 Task: Open Card Card0000000030 in Board Board0000000008 in Workspace WS0000000003 in Trello. Add Member Nikrathi889@gmail.com to Card Card0000000030 in Board Board0000000008 in Workspace WS0000000003 in Trello. Add Blue Label titled Label0000000030 to Card Card0000000030 in Board Board0000000008 in Workspace WS0000000003 in Trello. Add Checklist CL0000000030 to Card Card0000000030 in Board Board0000000008 in Workspace WS0000000003 in Trello. Add Dates with Start Date as Sep 01 2023 and Due Date as Sep 30 2023 to Card Card0000000030 in Board Board0000000008 in Workspace WS0000000003 in Trello
Action: Mouse moved to (611, 91)
Screenshot: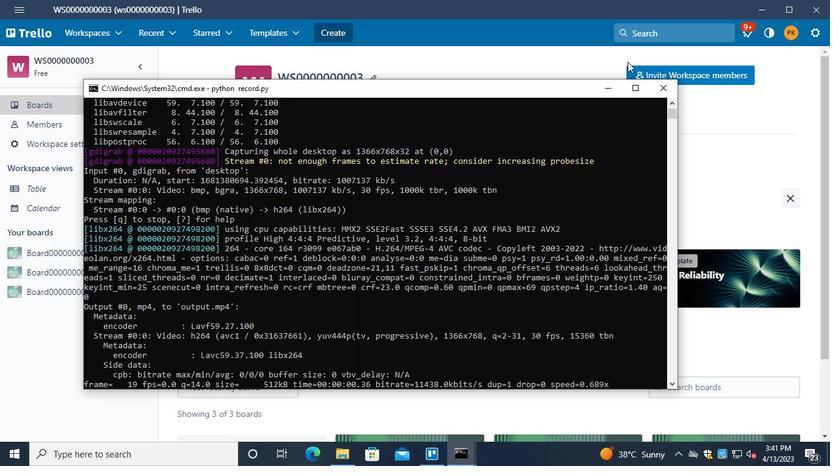 
Action: Mouse pressed left at (611, 91)
Screenshot: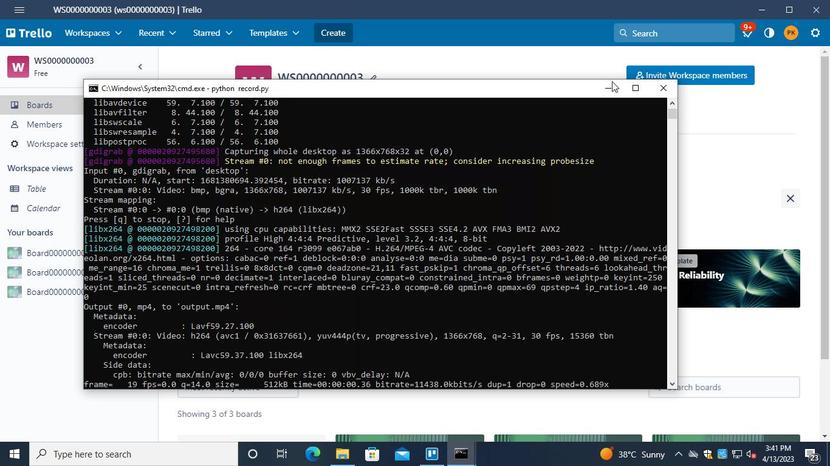
Action: Mouse moved to (96, 278)
Screenshot: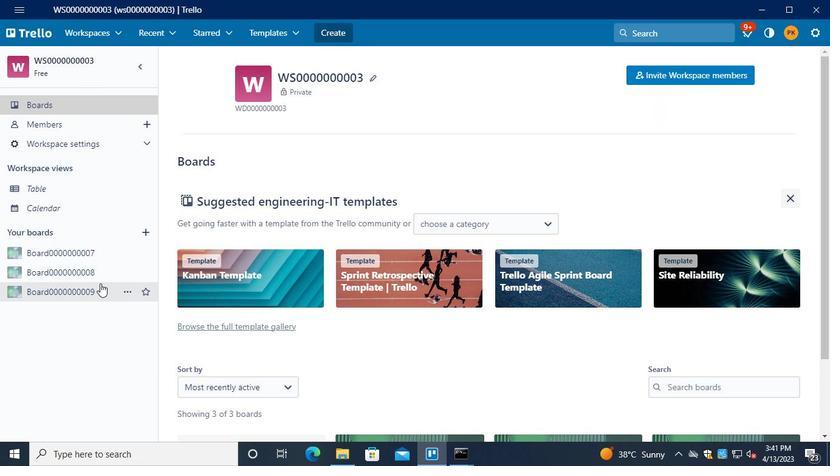 
Action: Mouse pressed left at (96, 278)
Screenshot: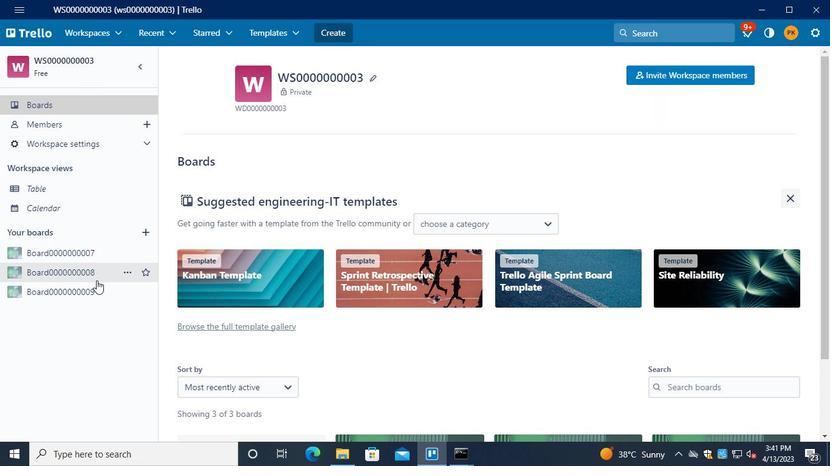 
Action: Mouse moved to (225, 222)
Screenshot: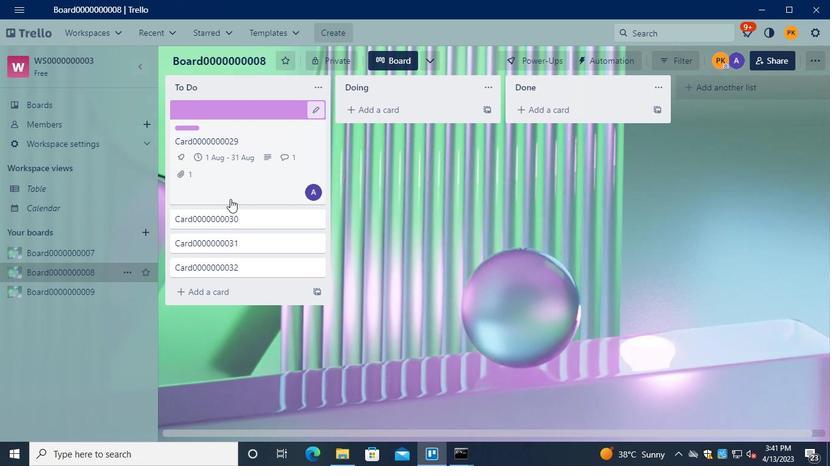 
Action: Mouse pressed left at (225, 222)
Screenshot: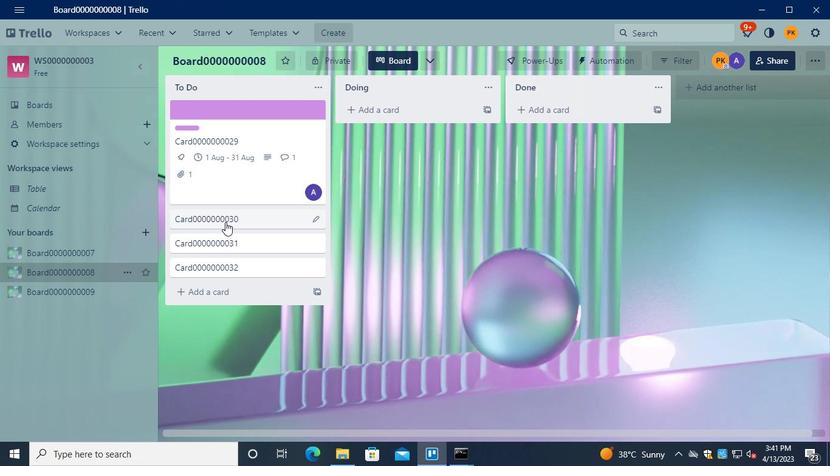 
Action: Mouse moved to (562, 159)
Screenshot: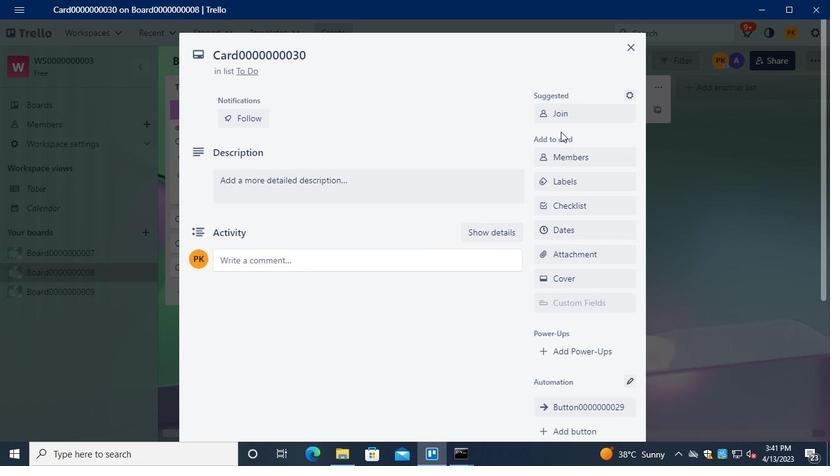 
Action: Mouse pressed left at (562, 159)
Screenshot: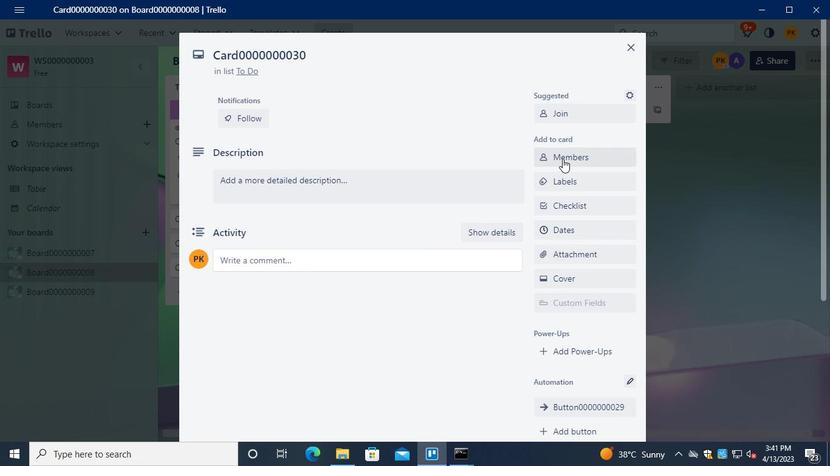 
Action: Mouse moved to (564, 171)
Screenshot: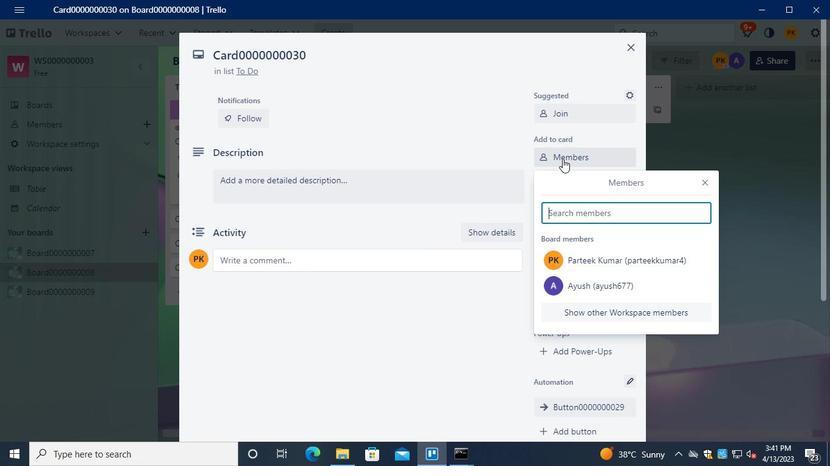 
Action: Keyboard Key.shift
Screenshot: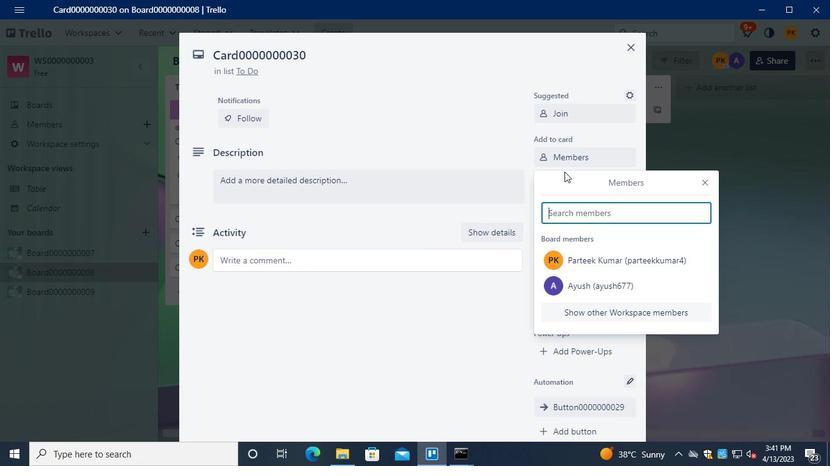 
Action: Keyboard N
Screenshot: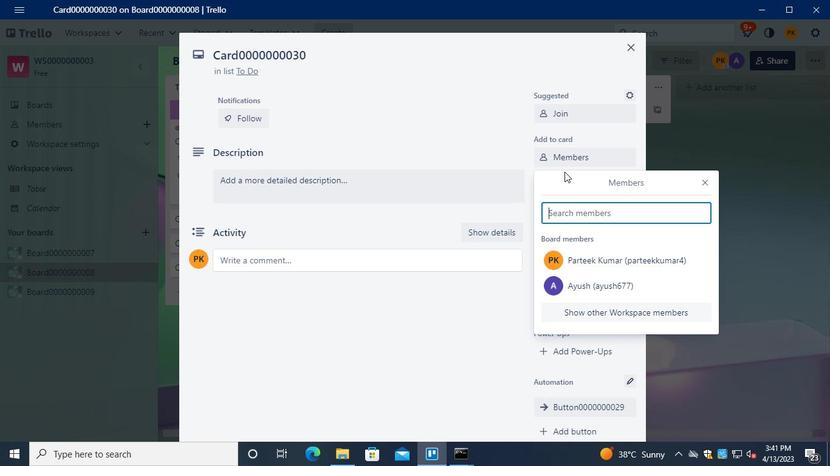 
Action: Keyboard i
Screenshot: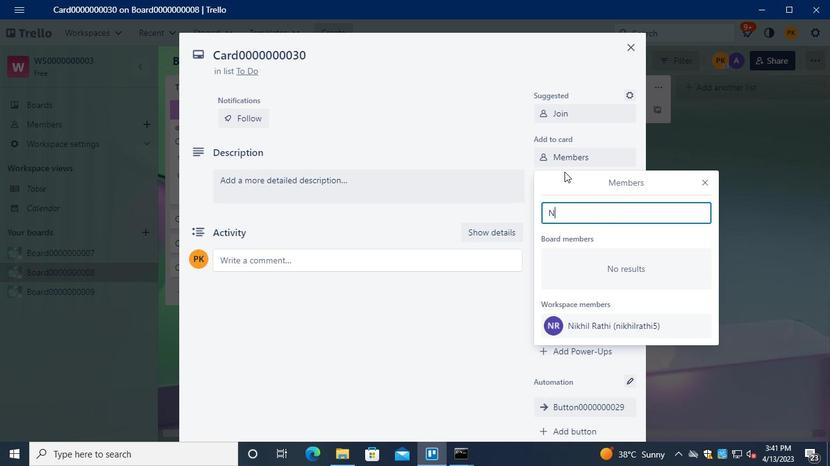 
Action: Mouse moved to (602, 325)
Screenshot: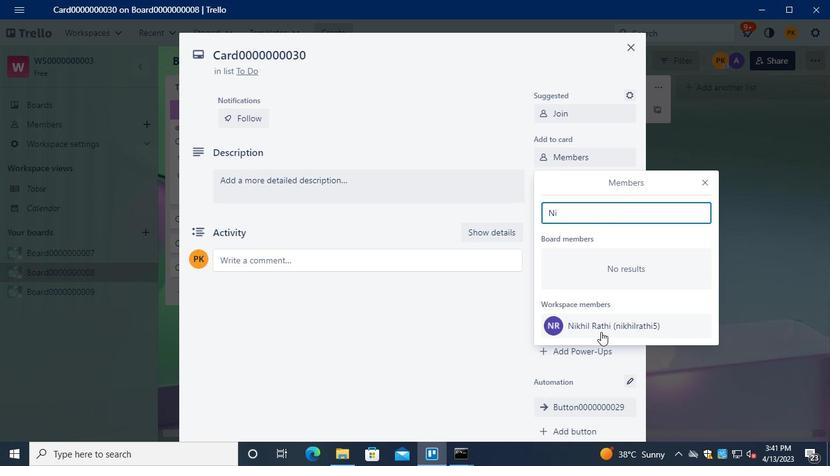 
Action: Mouse pressed left at (602, 325)
Screenshot: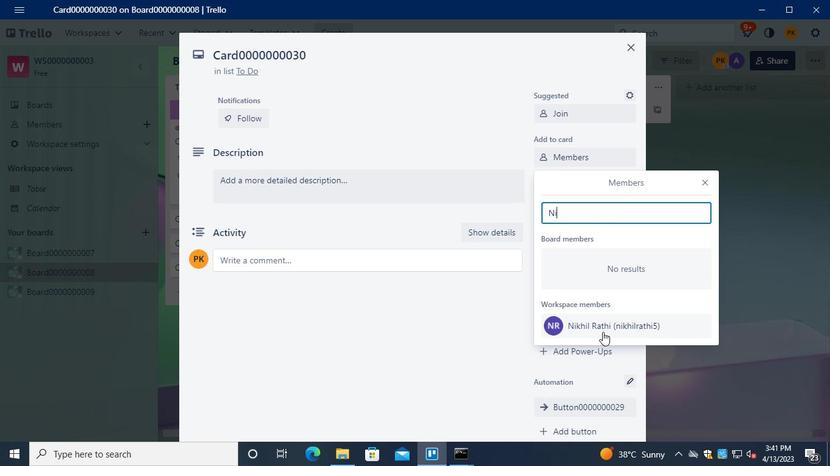 
Action: Mouse moved to (706, 186)
Screenshot: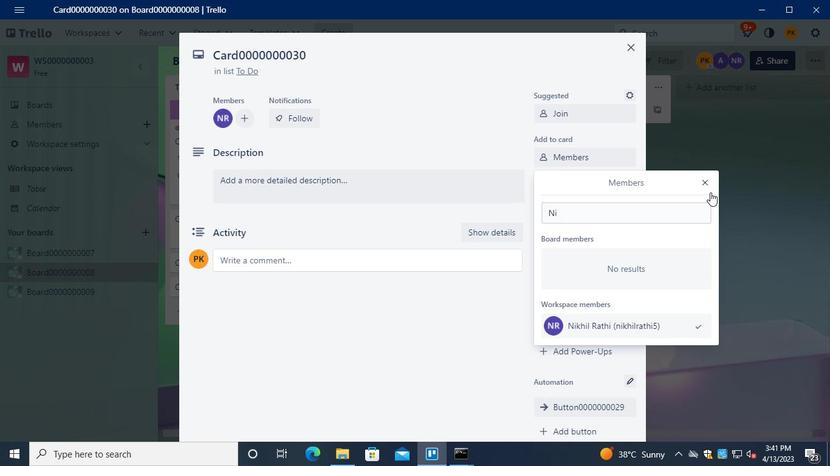 
Action: Mouse pressed left at (706, 186)
Screenshot: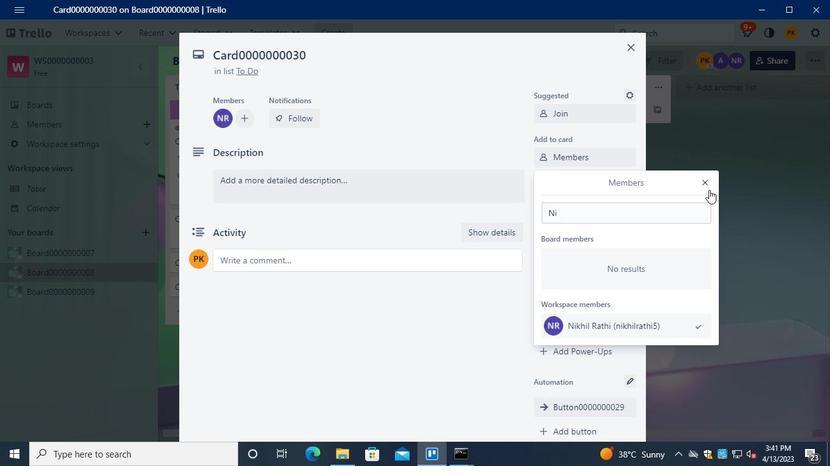 
Action: Mouse moved to (577, 184)
Screenshot: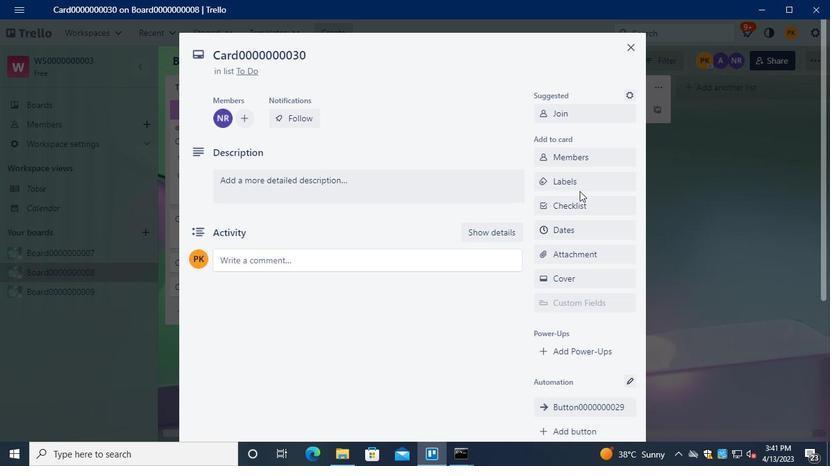 
Action: Mouse pressed left at (577, 184)
Screenshot: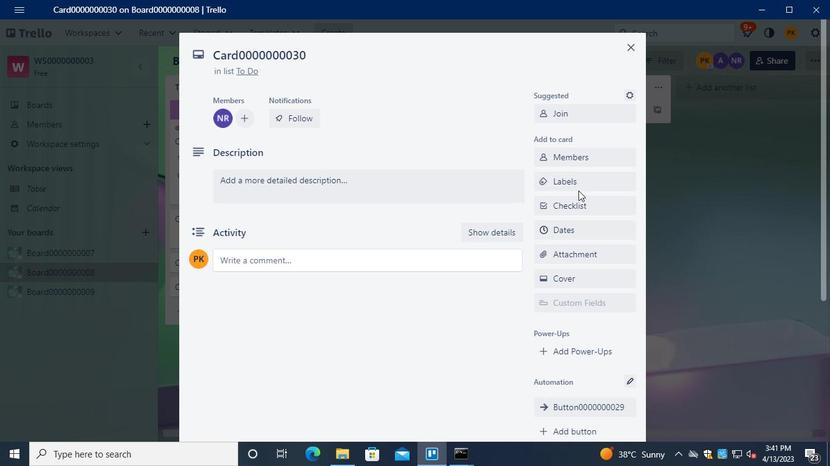 
Action: Mouse moved to (613, 294)
Screenshot: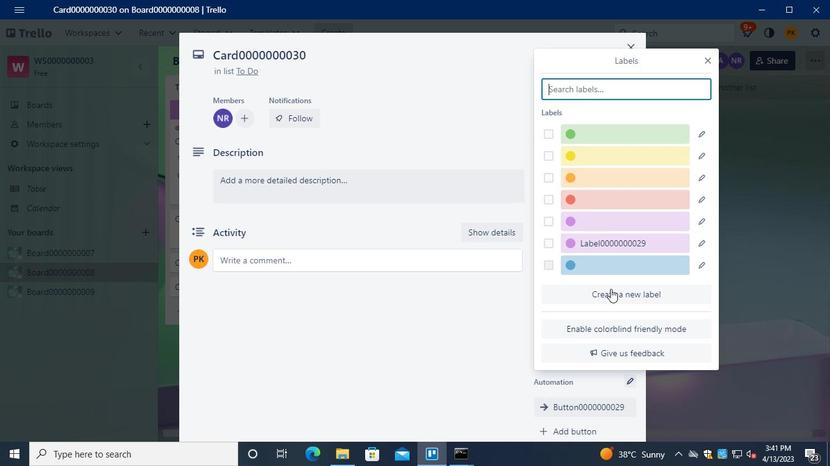 
Action: Mouse pressed left at (613, 294)
Screenshot: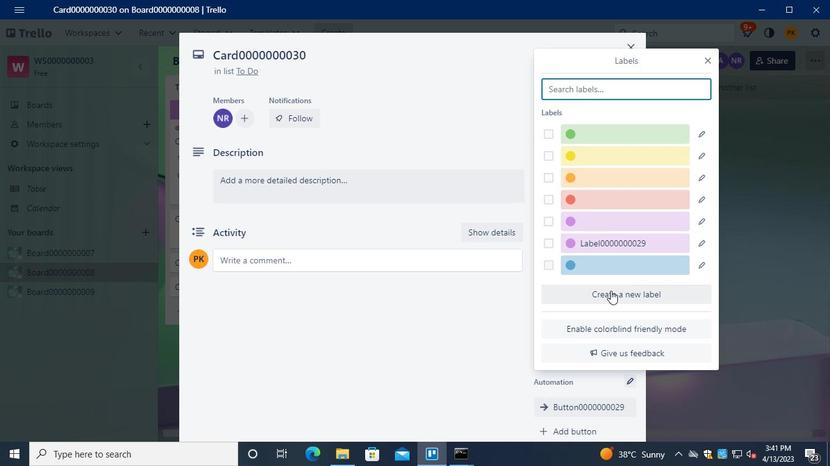 
Action: Mouse moved to (574, 178)
Screenshot: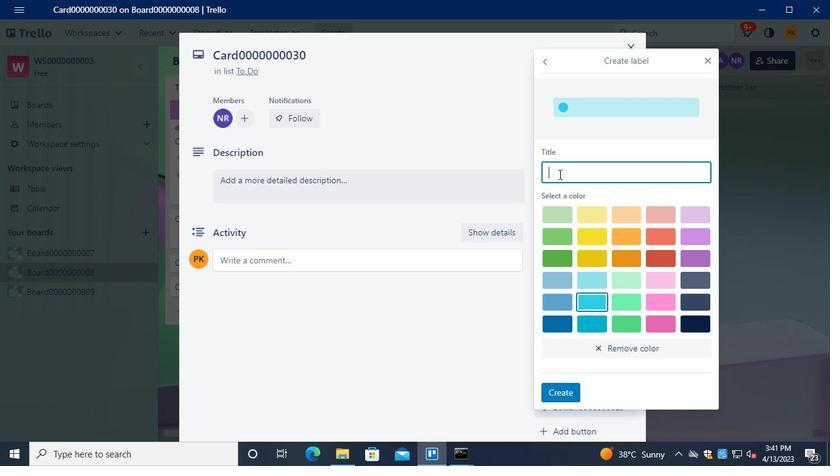 
Action: Keyboard Key.shift
Screenshot: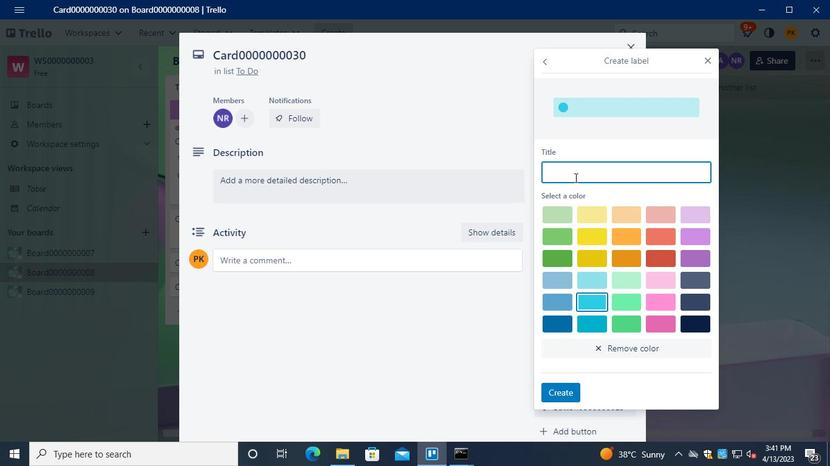 
Action: Keyboard Key.shift
Screenshot: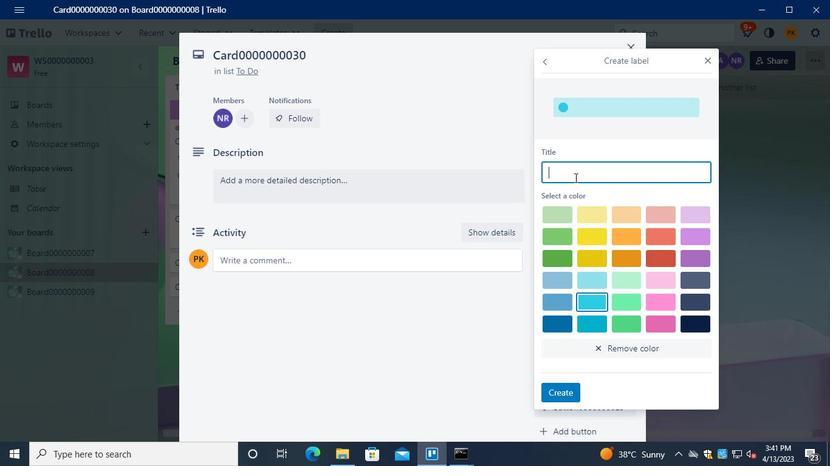 
Action: Keyboard Key.shift
Screenshot: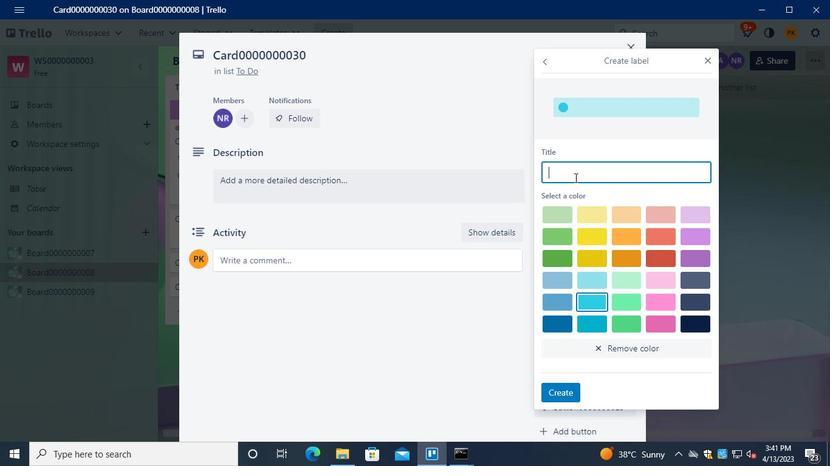 
Action: Keyboard Key.shift
Screenshot: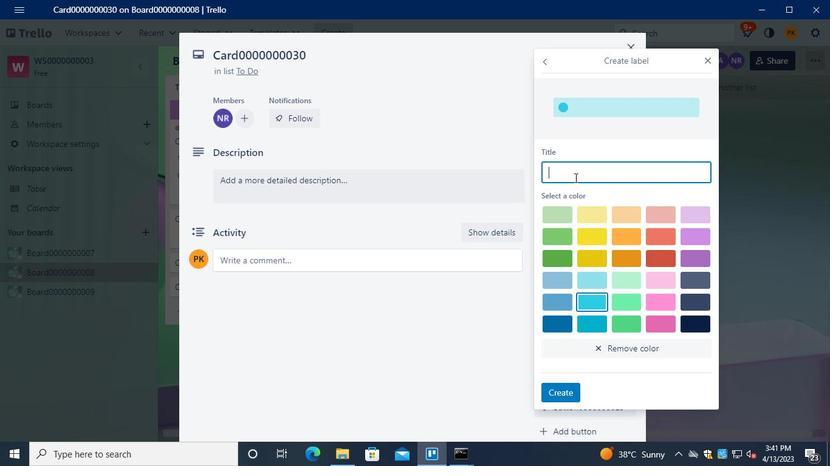 
Action: Keyboard Key.shift
Screenshot: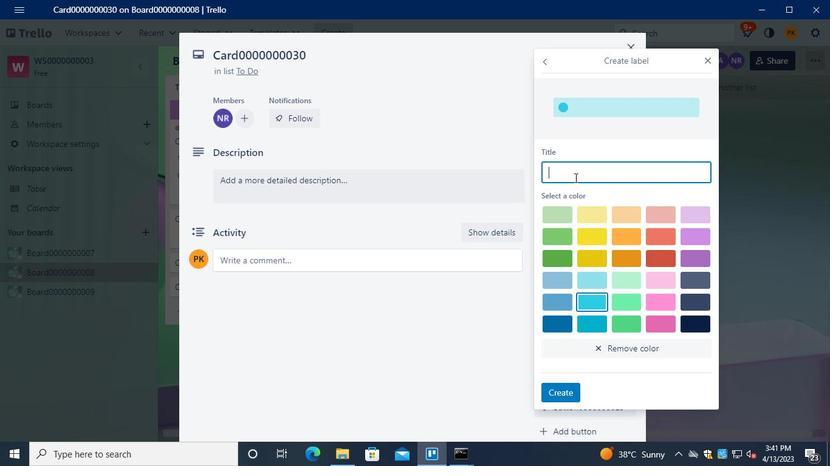 
Action: Keyboard Key.shift
Screenshot: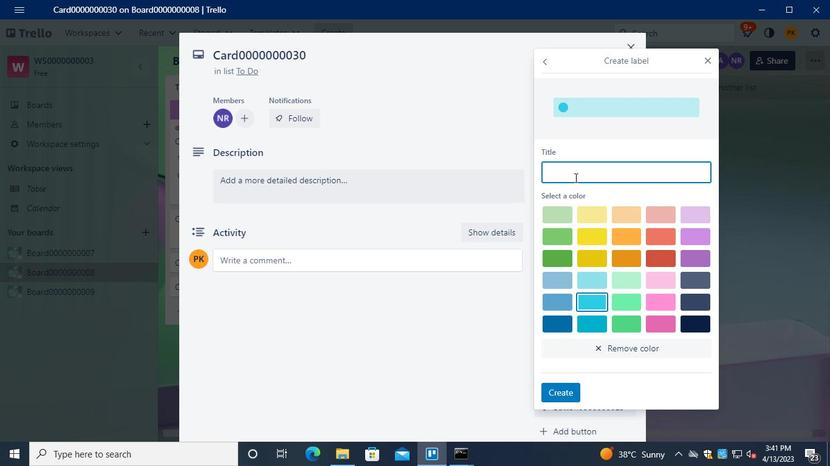 
Action: Keyboard Key.shift
Screenshot: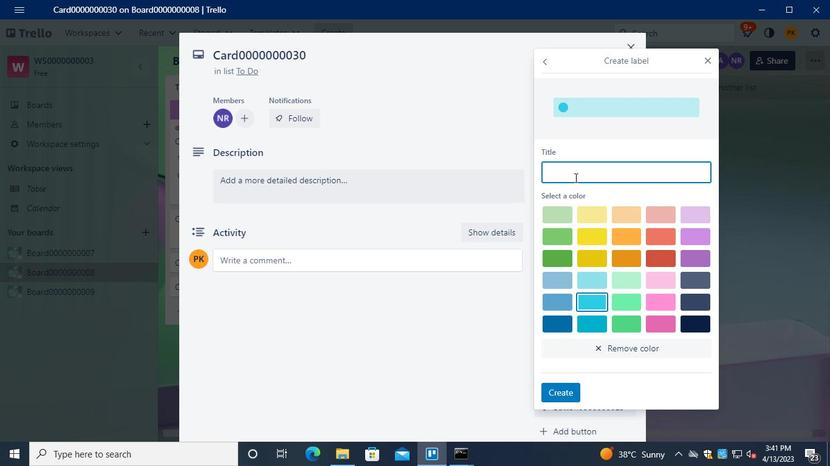 
Action: Keyboard Key.shift
Screenshot: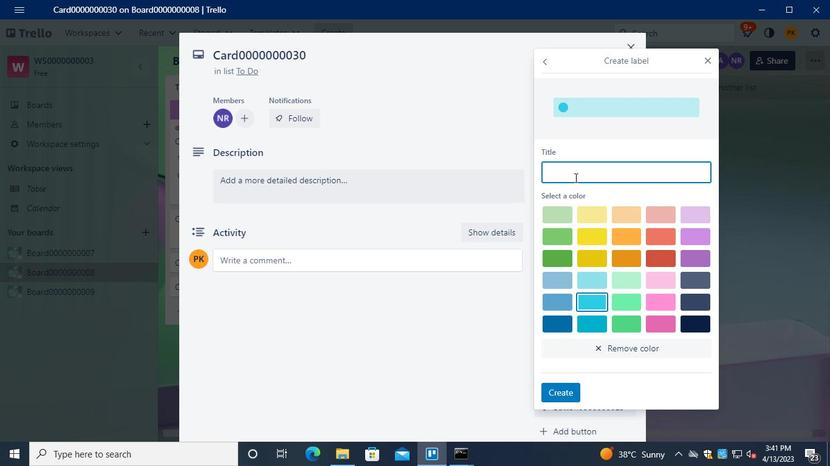 
Action: Keyboard Key.shift
Screenshot: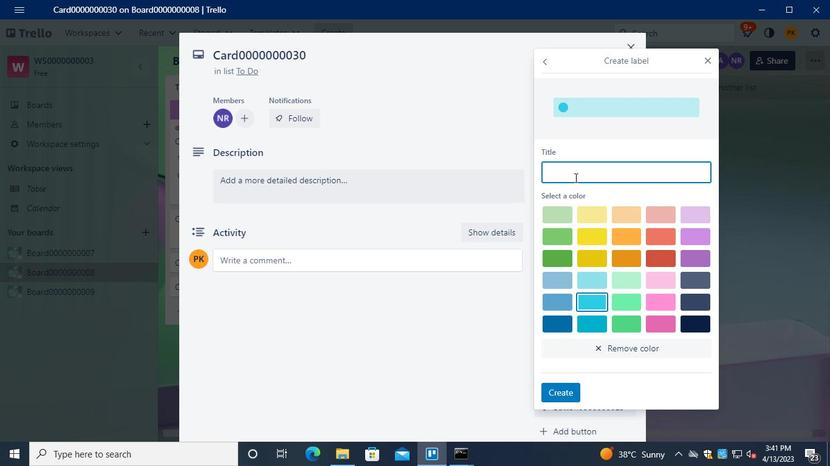 
Action: Keyboard Key.shift
Screenshot: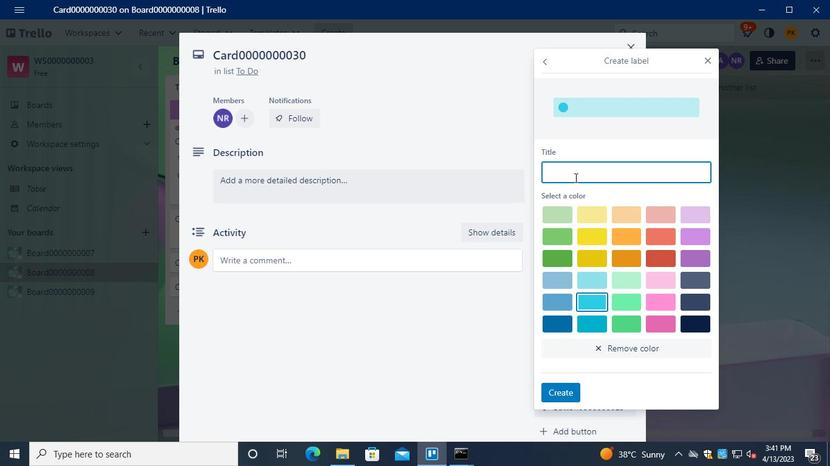 
Action: Keyboard Key.shift
Screenshot: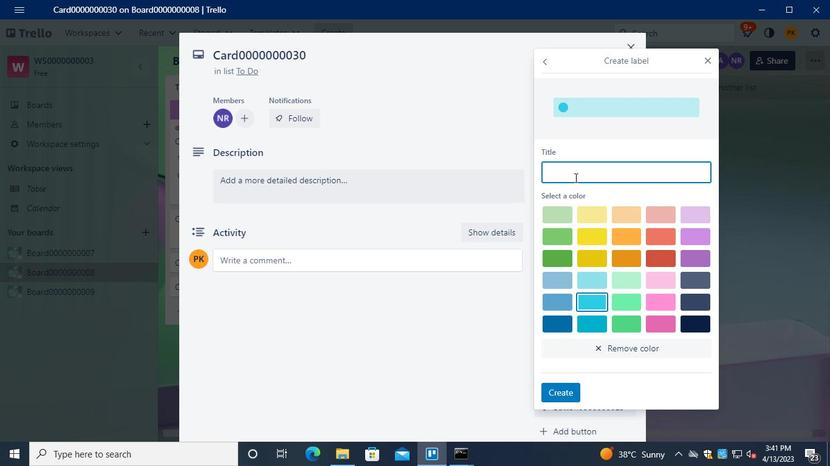 
Action: Keyboard Key.shift
Screenshot: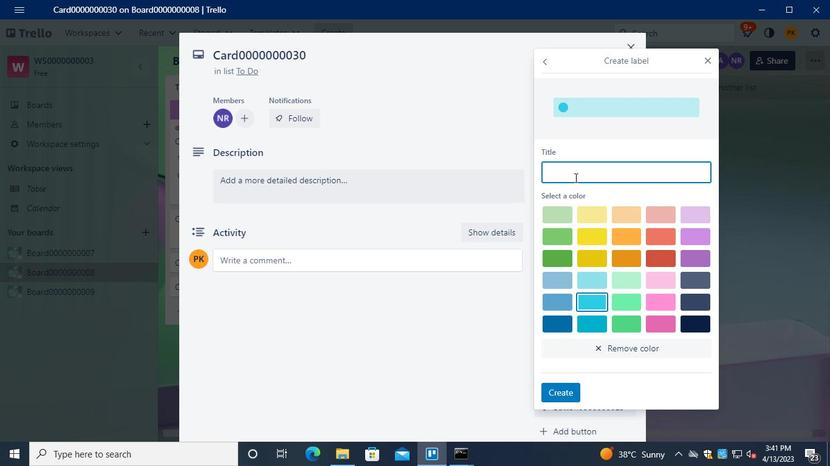 
Action: Keyboard Key.shift
Screenshot: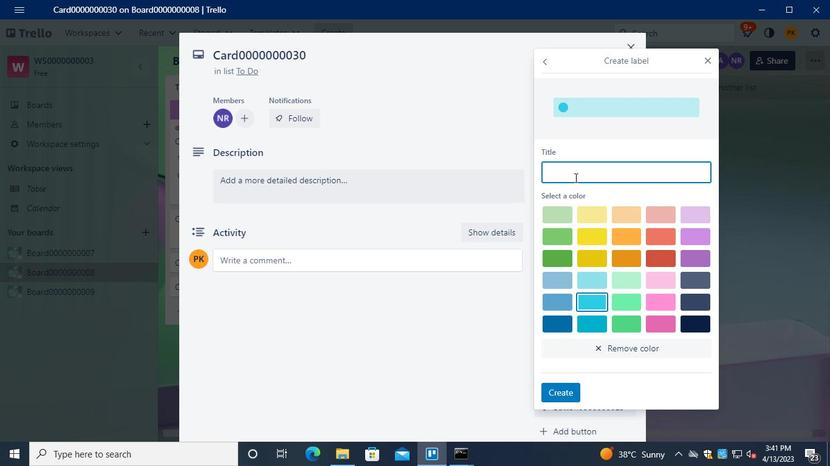 
Action: Keyboard Key.shift
Screenshot: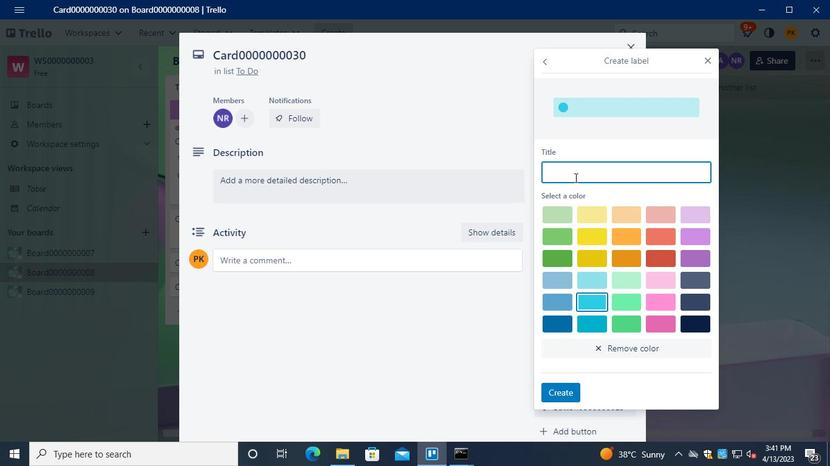 
Action: Keyboard Key.shift
Screenshot: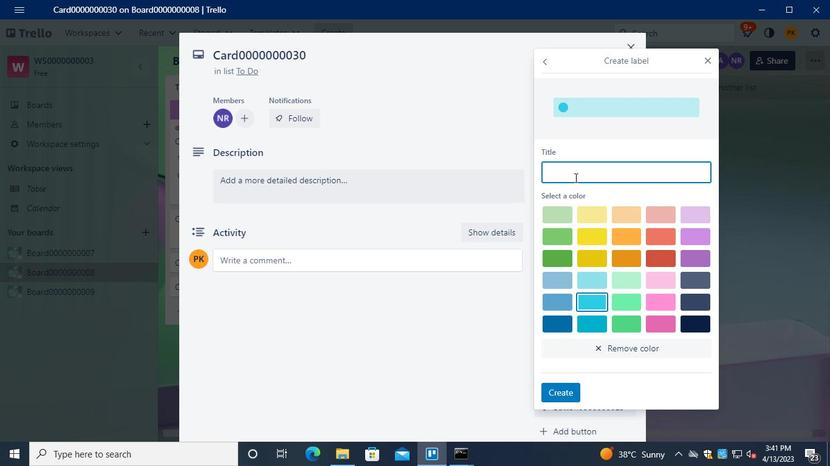 
Action: Keyboard Key.shift
Screenshot: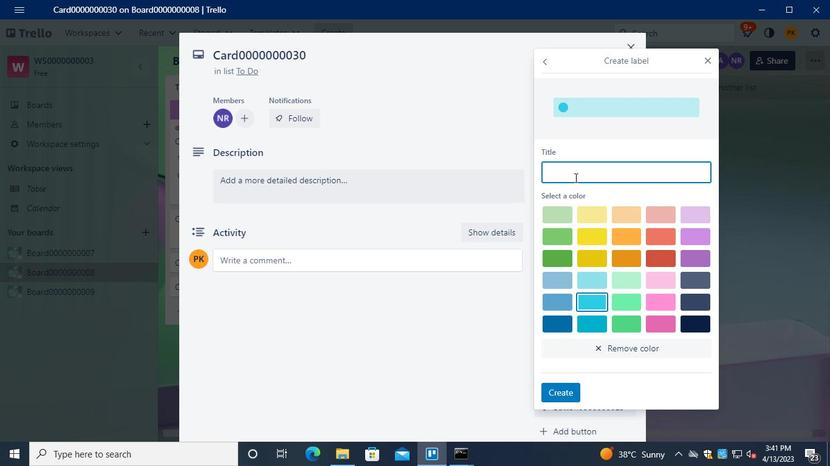 
Action: Keyboard Key.shift
Screenshot: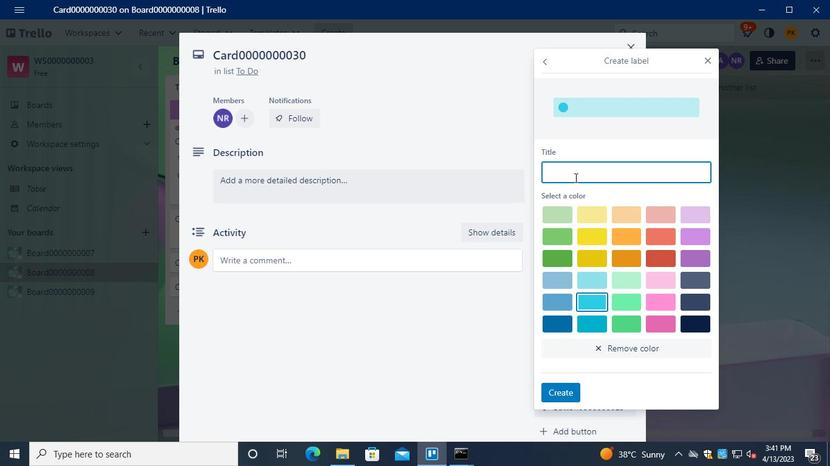 
Action: Keyboard Key.shift
Screenshot: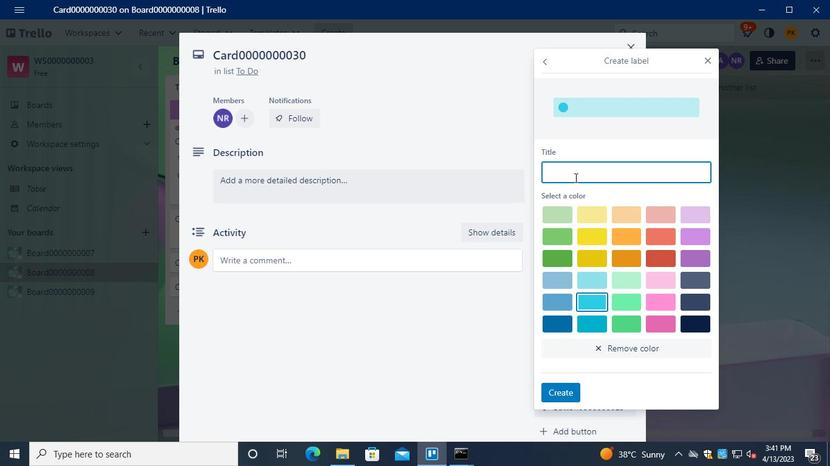 
Action: Keyboard L
Screenshot: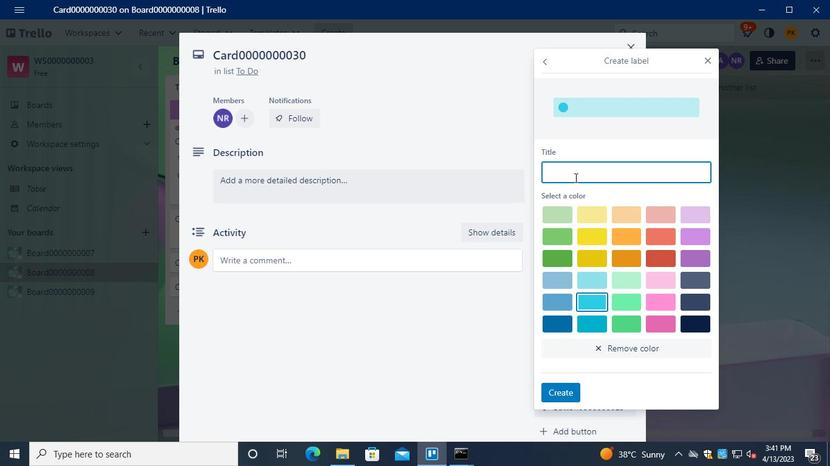 
Action: Keyboard a
Screenshot: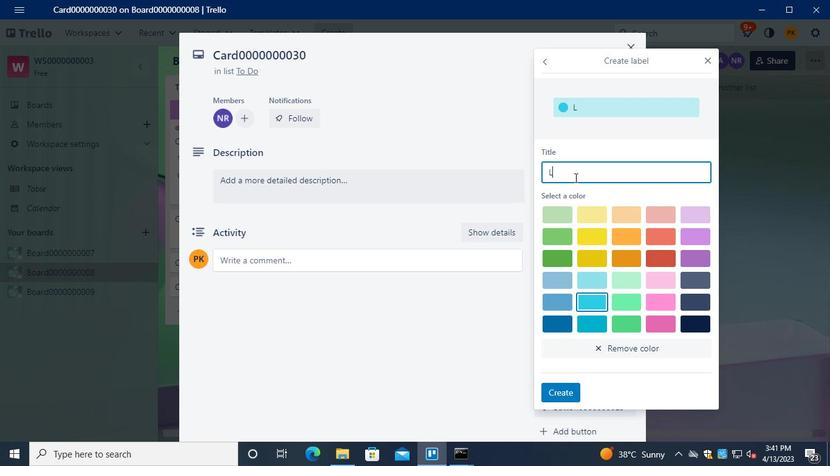 
Action: Keyboard b
Screenshot: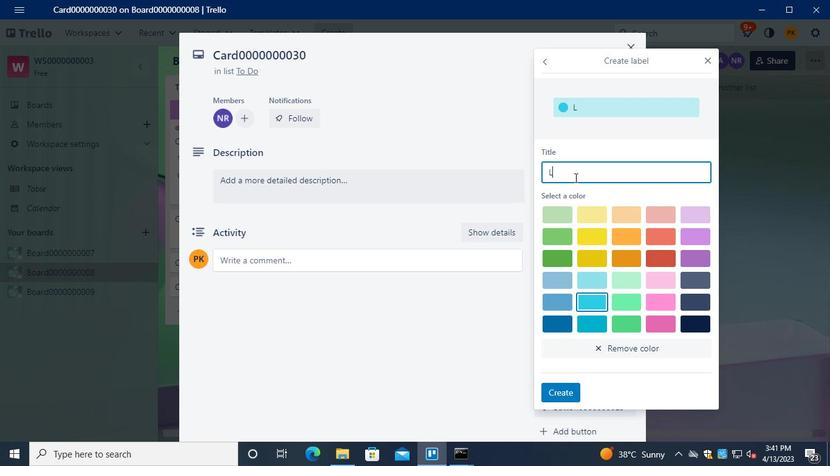 
Action: Keyboard e
Screenshot: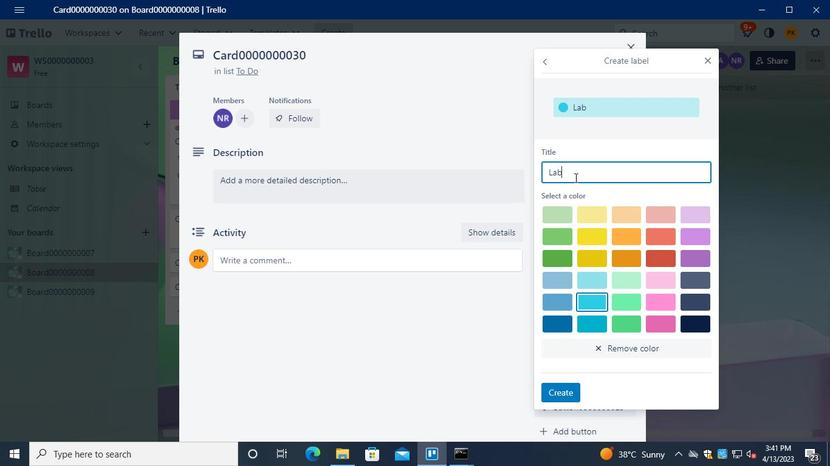 
Action: Keyboard l
Screenshot: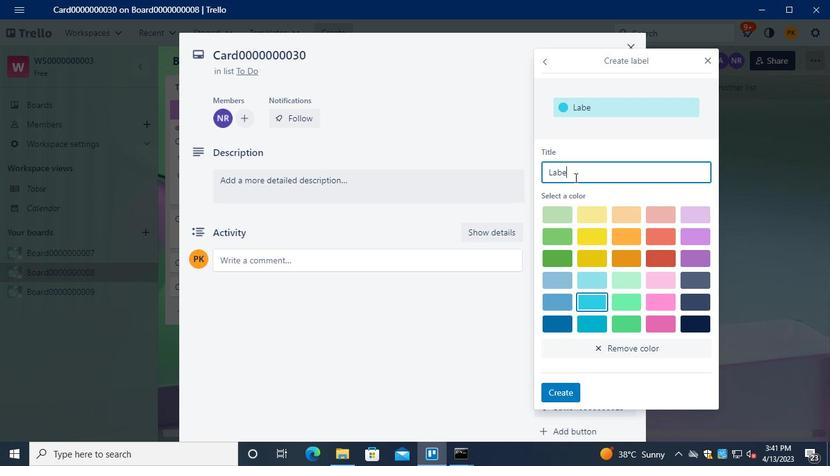 
Action: Keyboard <96>
Screenshot: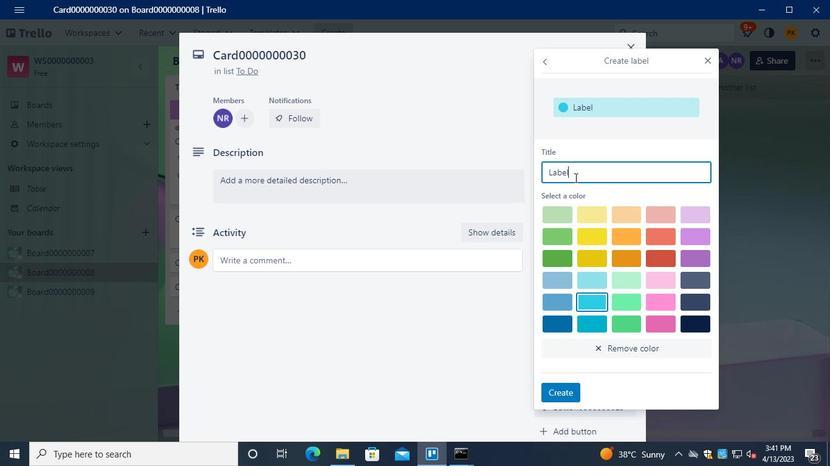 
Action: Keyboard <96>
Screenshot: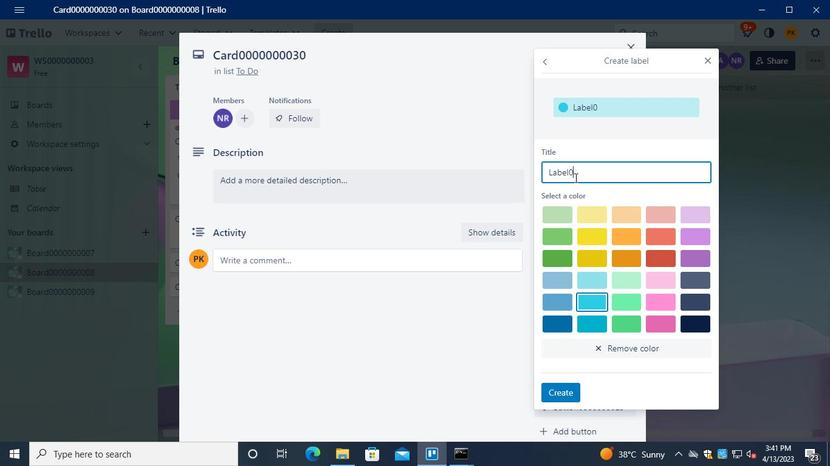 
Action: Keyboard <96>
Screenshot: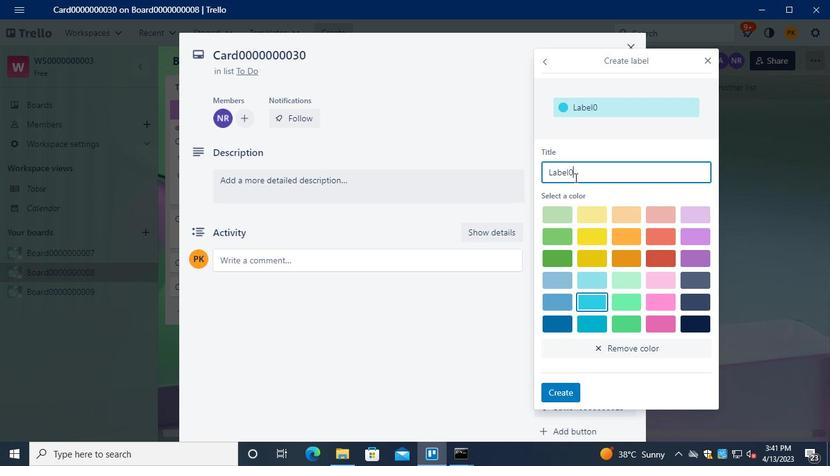 
Action: Keyboard <96>
Screenshot: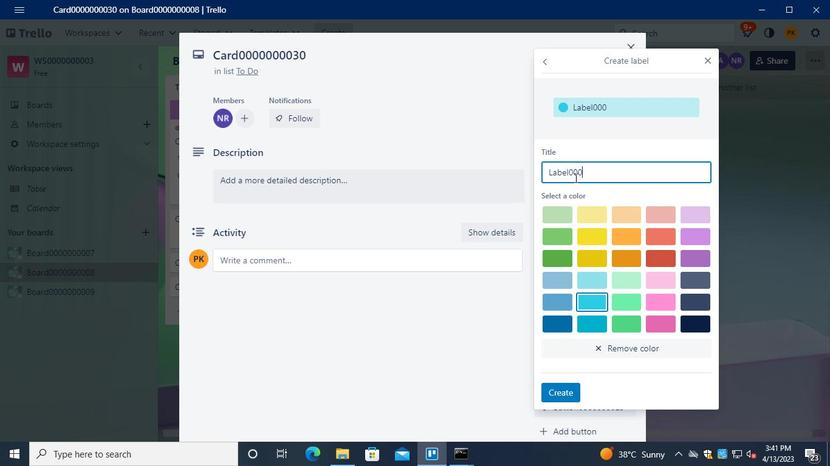 
Action: Keyboard <96>
Screenshot: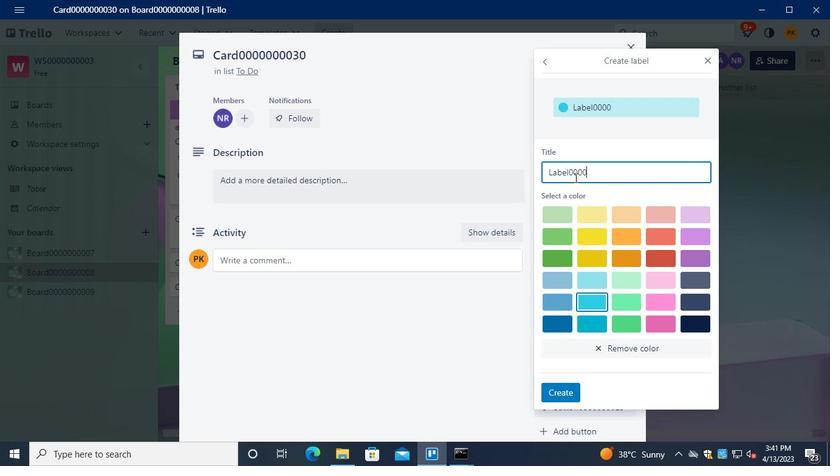 
Action: Keyboard <96>
Screenshot: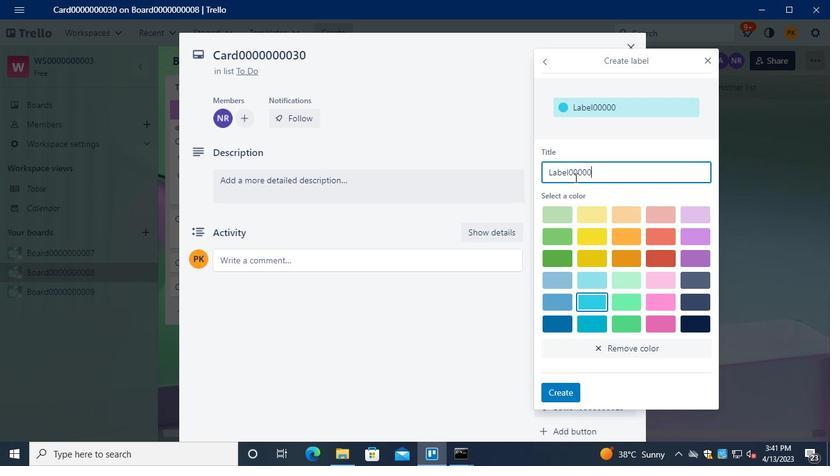 
Action: Keyboard <96>
Screenshot: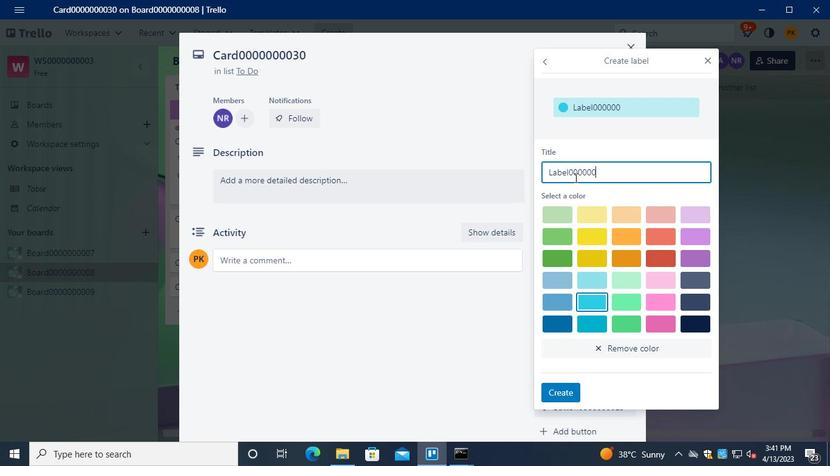 
Action: Keyboard <96>
Screenshot: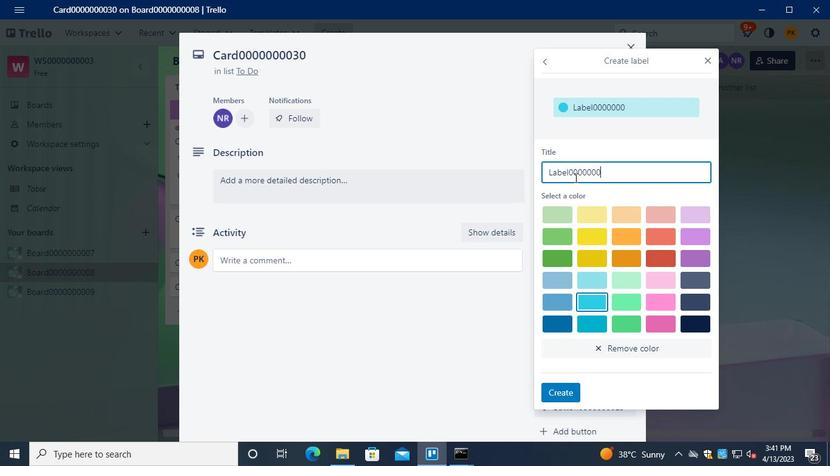 
Action: Keyboard <99>
Screenshot: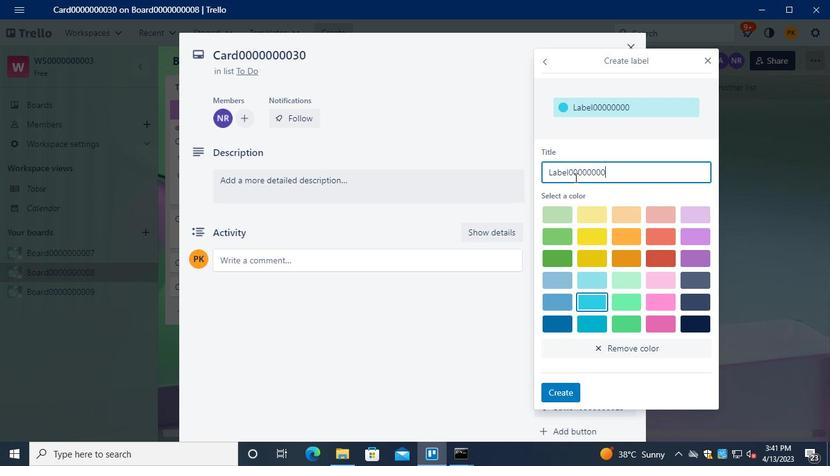 
Action: Keyboard <96>
Screenshot: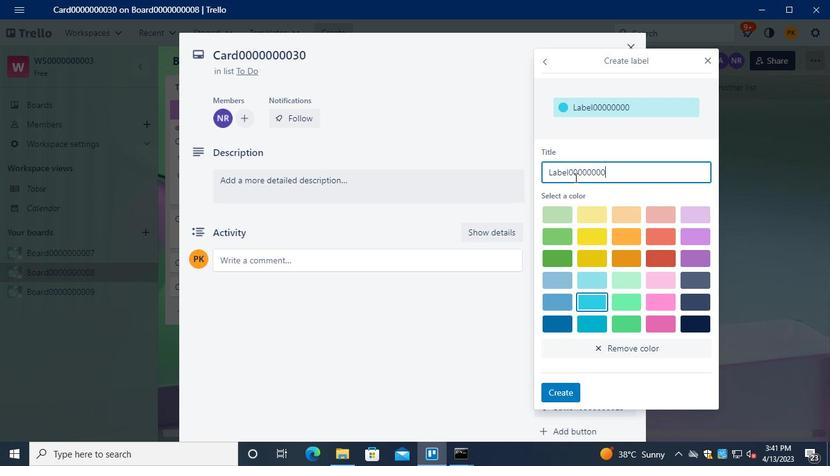 
Action: Mouse moved to (590, 303)
Screenshot: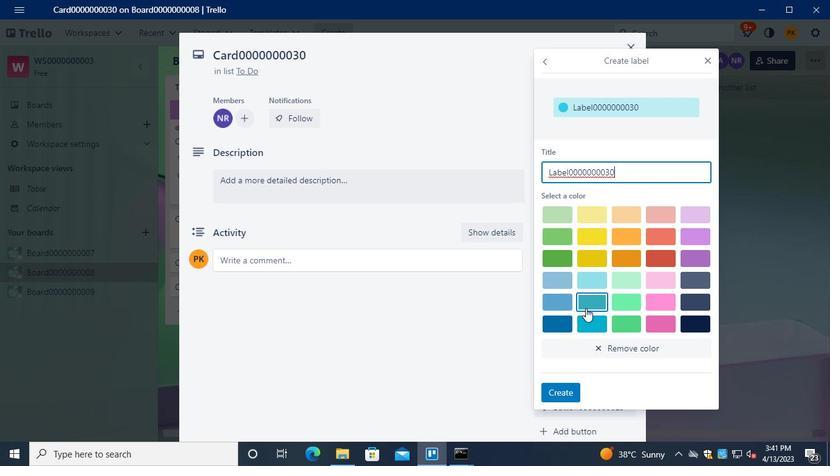 
Action: Mouse pressed left at (590, 303)
Screenshot: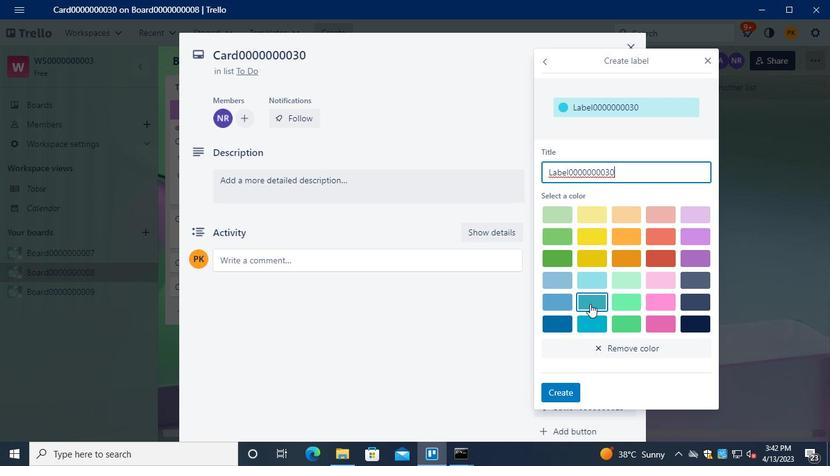 
Action: Mouse moved to (562, 392)
Screenshot: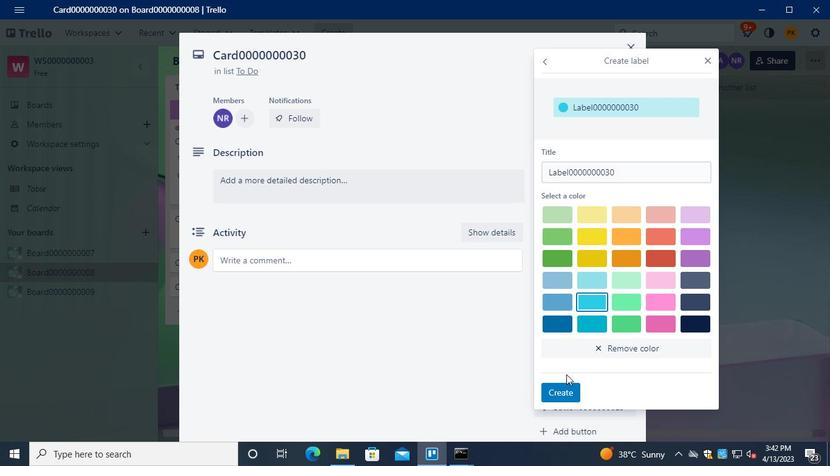 
Action: Mouse pressed left at (562, 392)
Screenshot: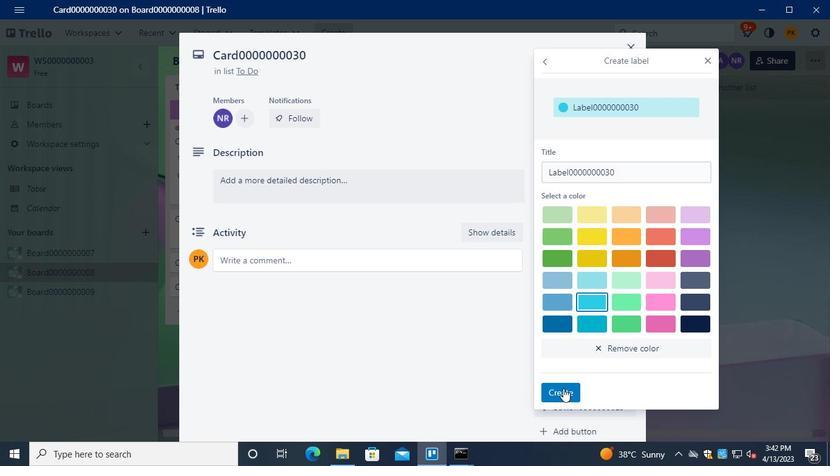 
Action: Mouse moved to (712, 62)
Screenshot: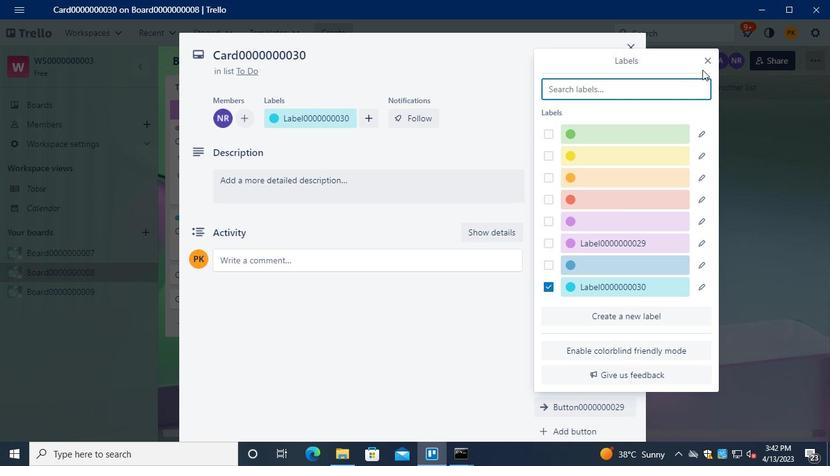 
Action: Mouse pressed left at (712, 62)
Screenshot: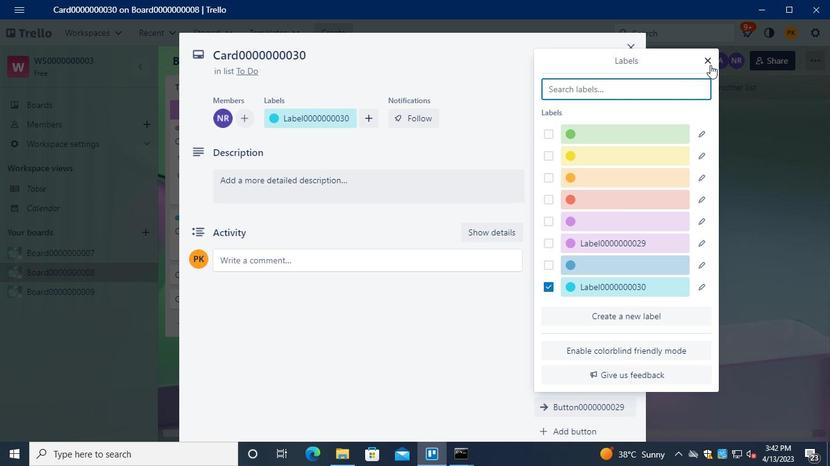 
Action: Mouse moved to (705, 61)
Screenshot: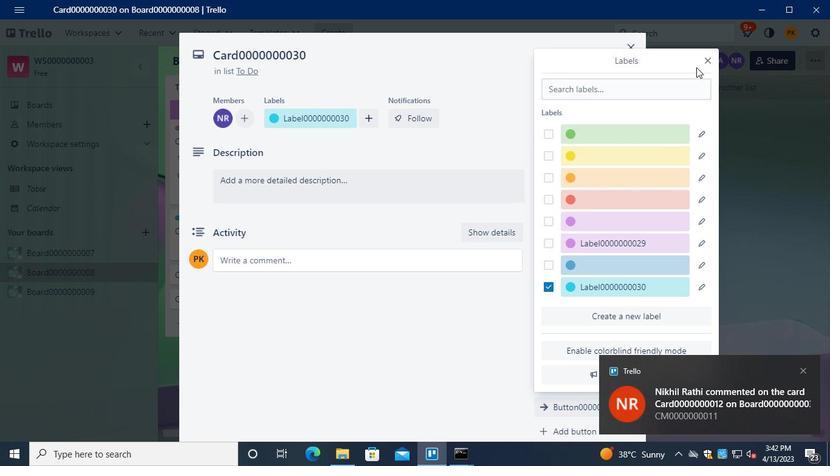 
Action: Mouse pressed left at (705, 61)
Screenshot: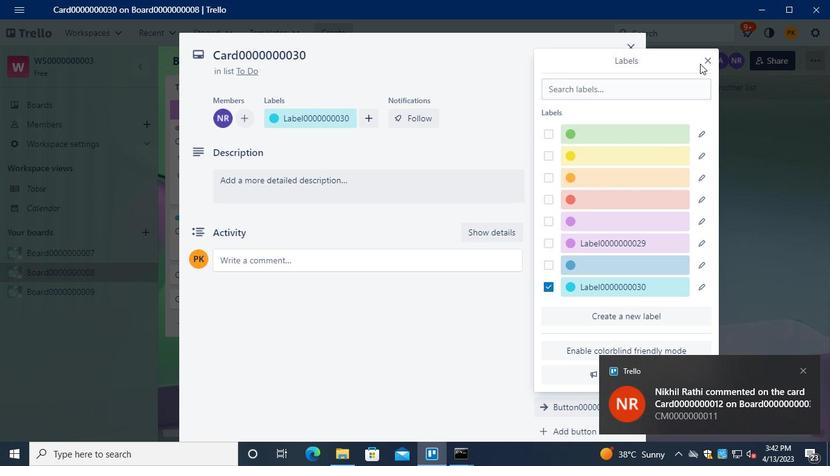 
Action: Mouse moved to (573, 210)
Screenshot: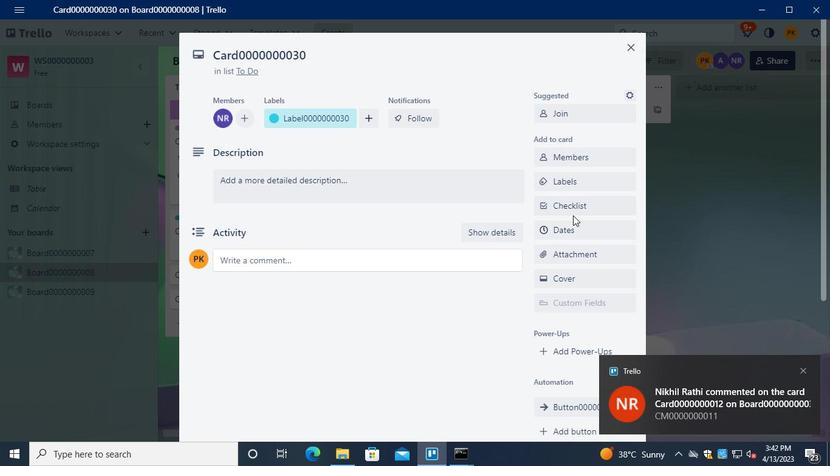 
Action: Mouse pressed left at (573, 210)
Screenshot: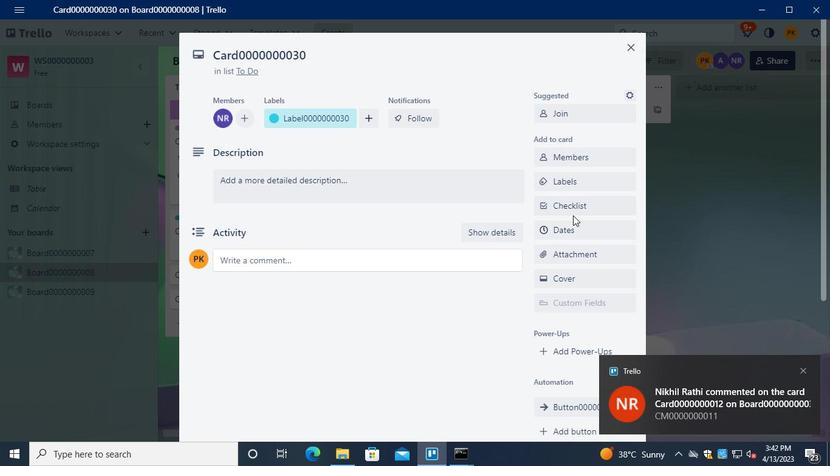 
Action: Mouse moved to (596, 274)
Screenshot: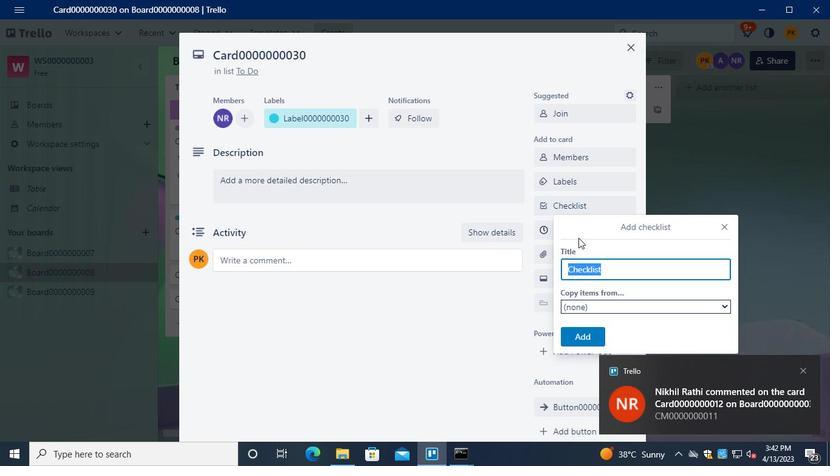 
Action: Keyboard Key.shift
Screenshot: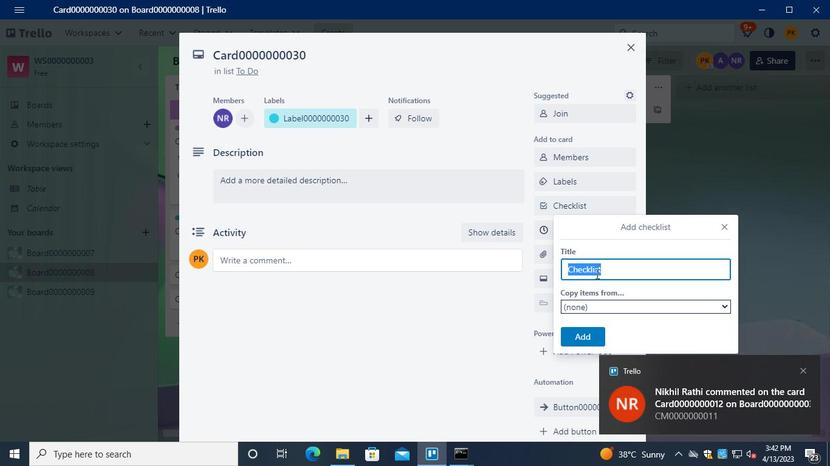 
Action: Keyboard C
Screenshot: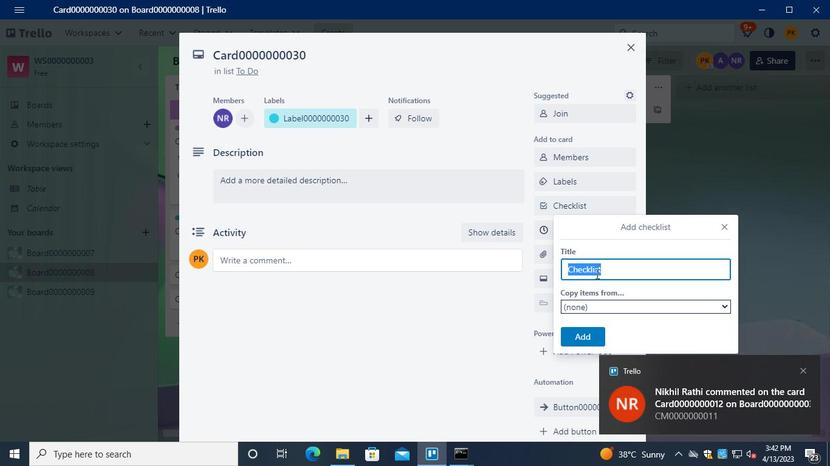 
Action: Mouse moved to (597, 274)
Screenshot: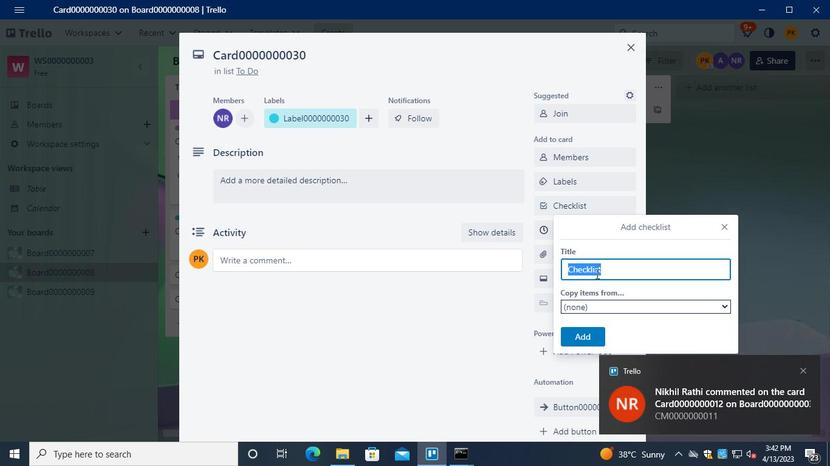
Action: Keyboard L
Screenshot: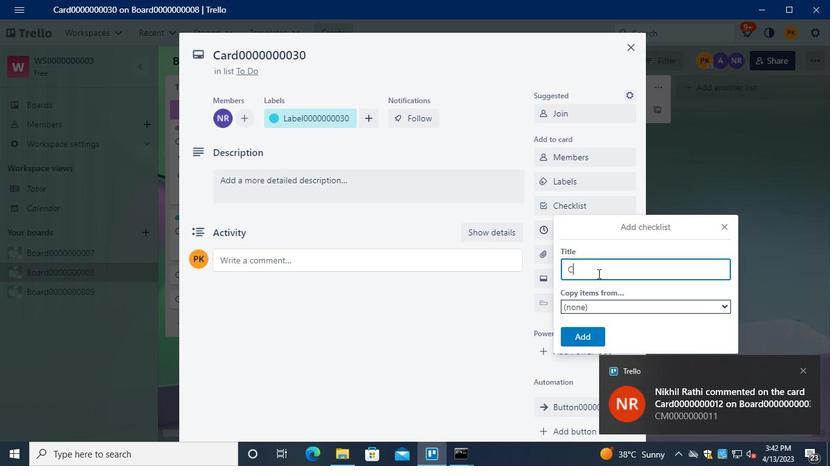 
Action: Keyboard <96>
Screenshot: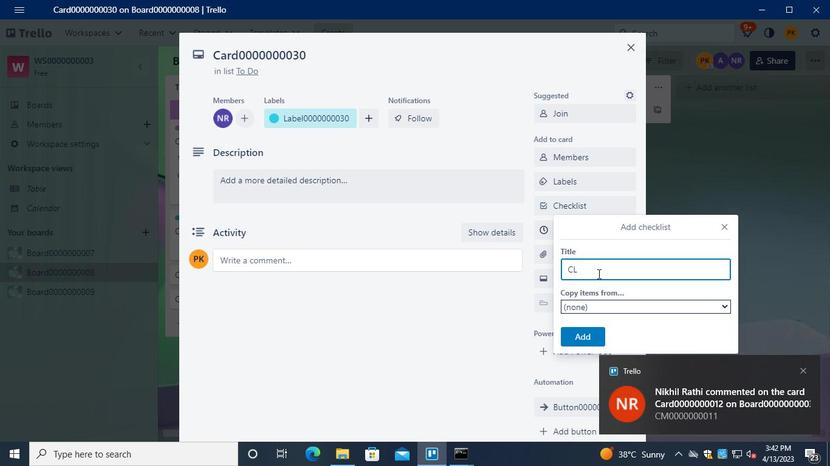 
Action: Keyboard <96>
Screenshot: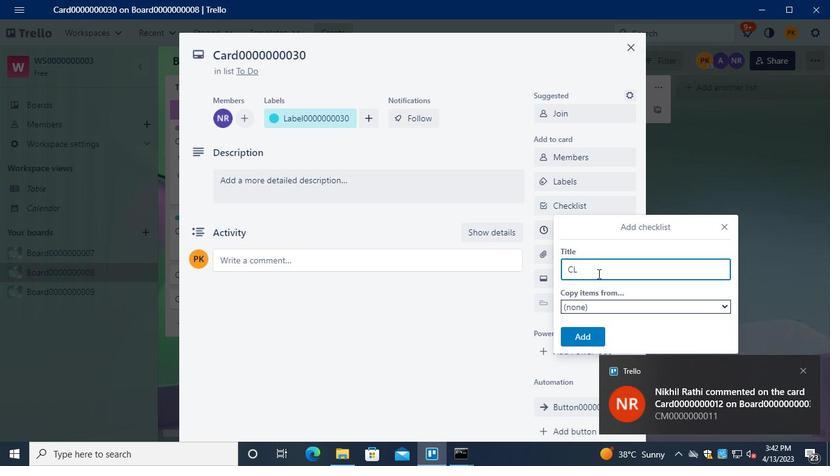 
Action: Keyboard <96>
Screenshot: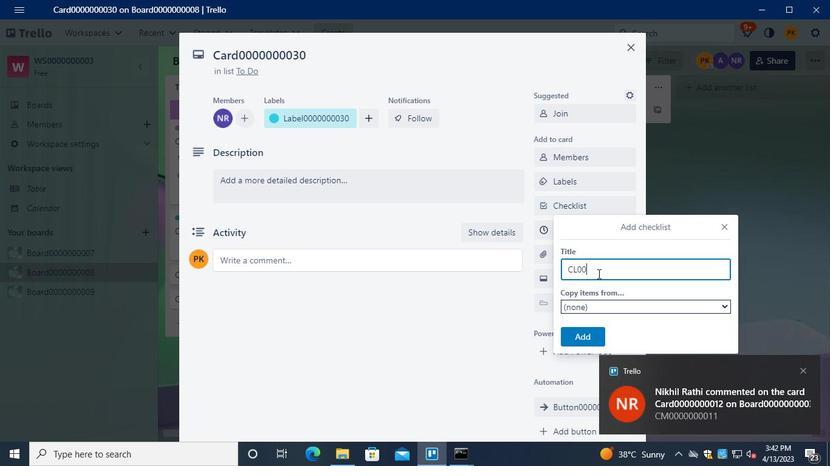 
Action: Keyboard <96>
Screenshot: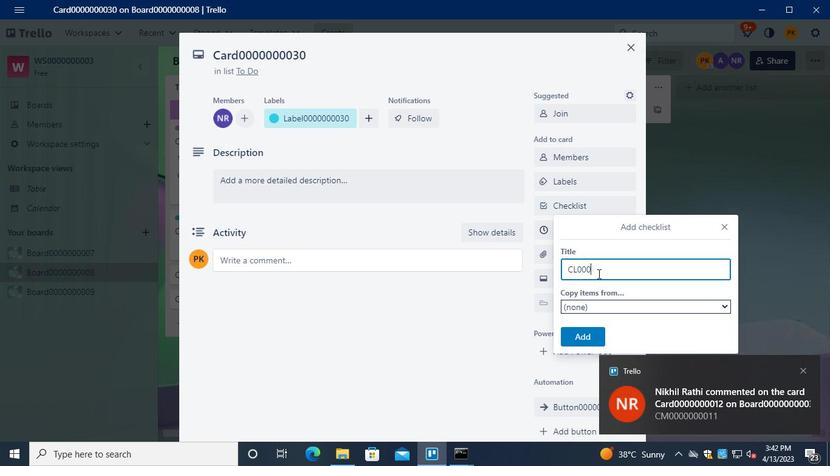 
Action: Keyboard <96>
Screenshot: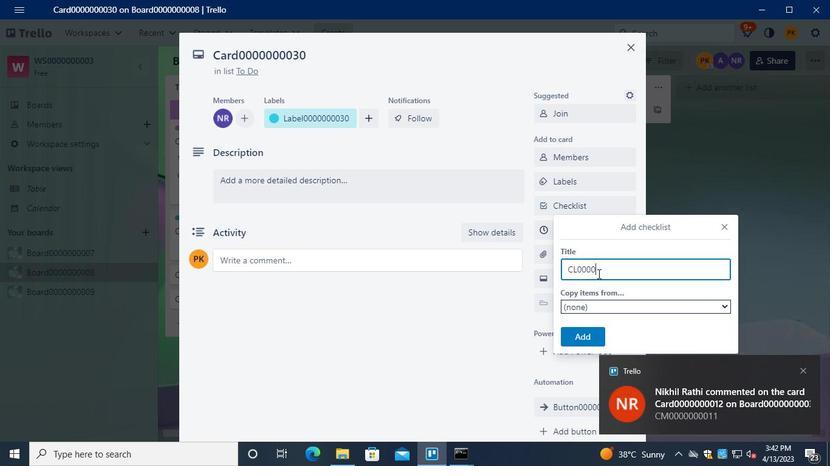 
Action: Keyboard <96>
Screenshot: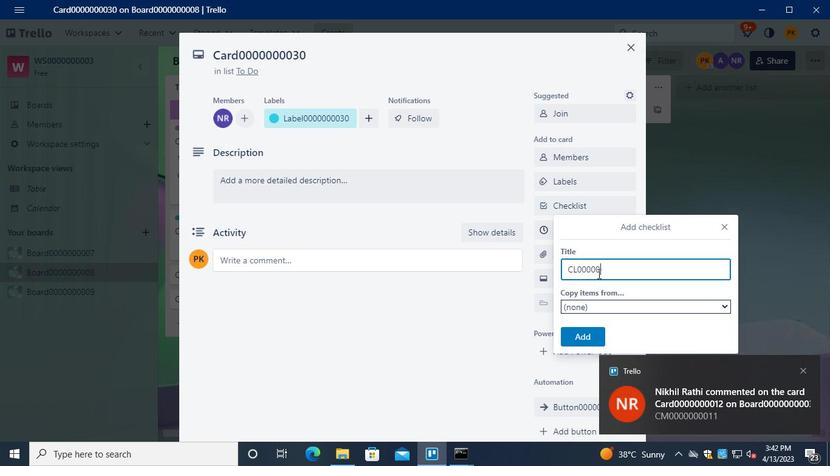
Action: Keyboard <96>
Screenshot: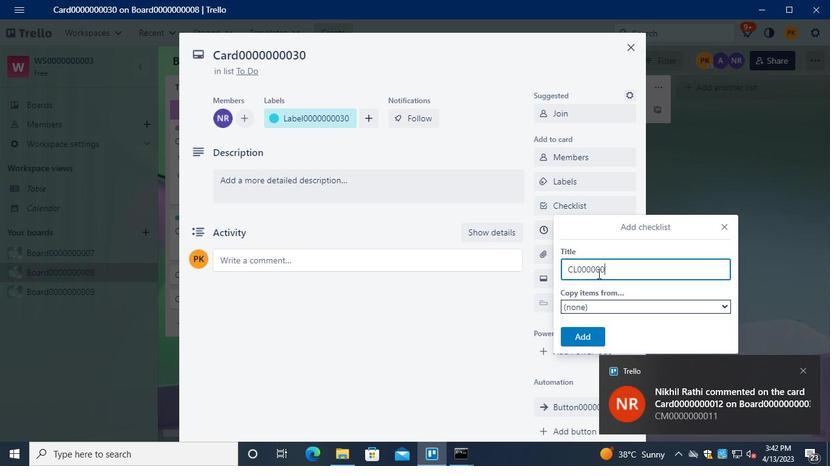 
Action: Keyboard <96>
Screenshot: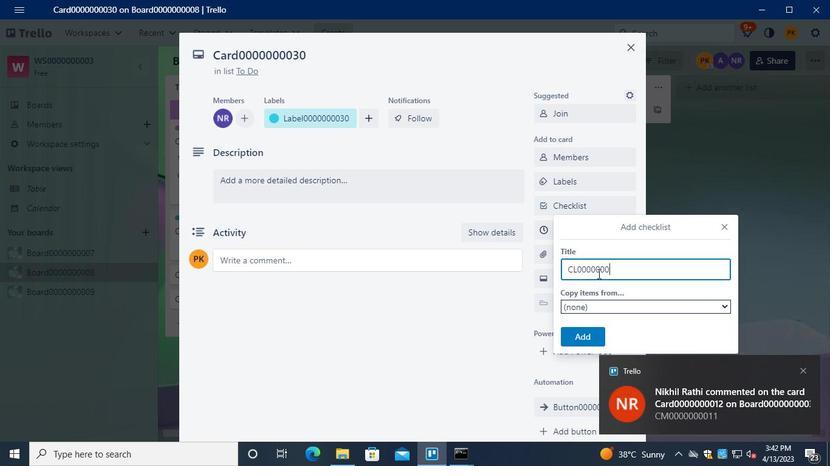 
Action: Keyboard <99>
Screenshot: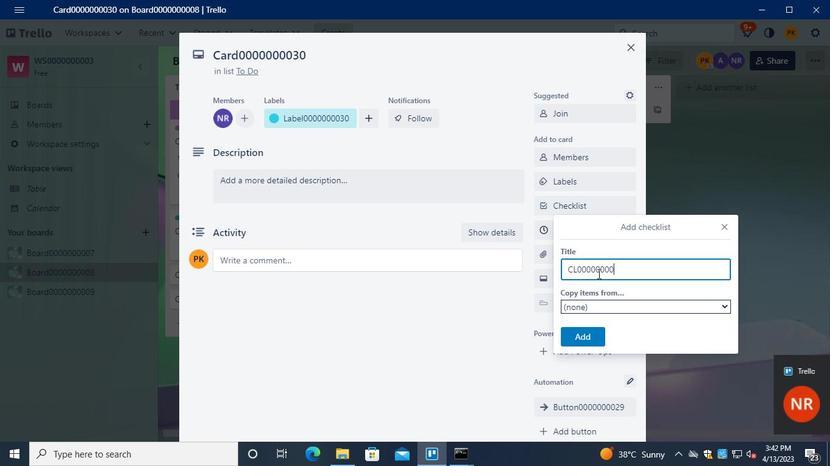 
Action: Keyboard <96>
Screenshot: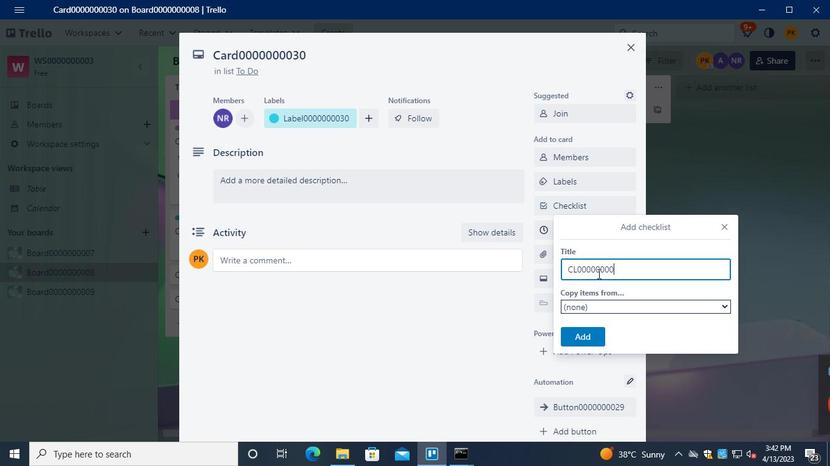 
Action: Mouse moved to (574, 337)
Screenshot: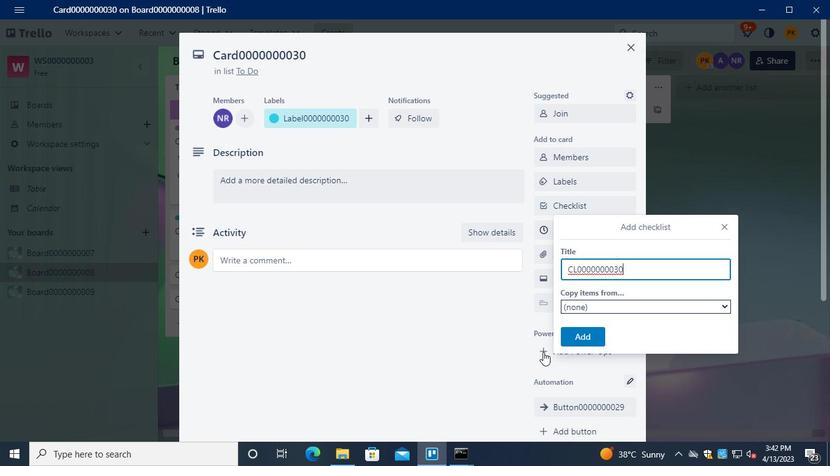 
Action: Mouse pressed left at (574, 337)
Screenshot: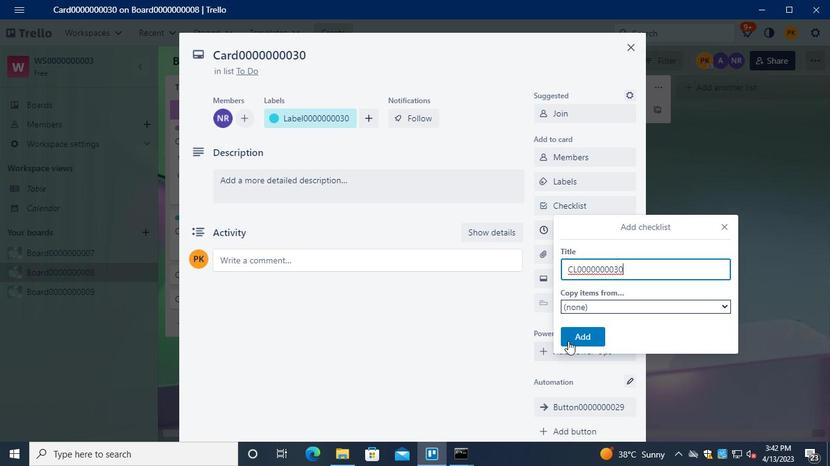 
Action: Mouse moved to (570, 222)
Screenshot: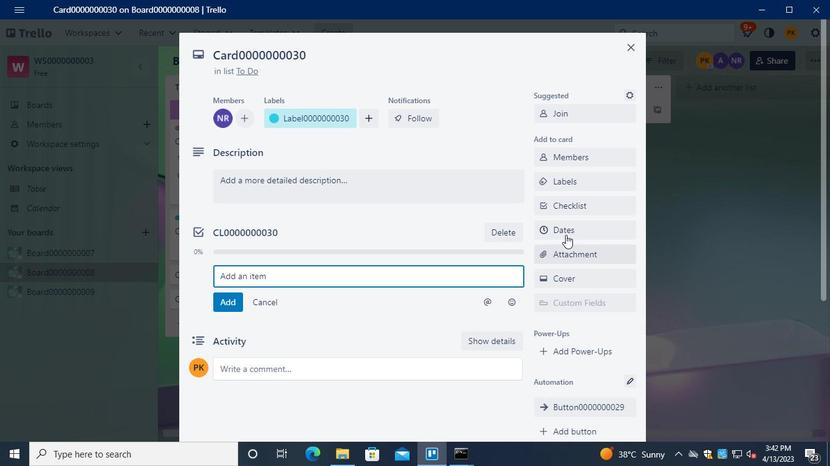 
Action: Mouse pressed left at (570, 222)
Screenshot: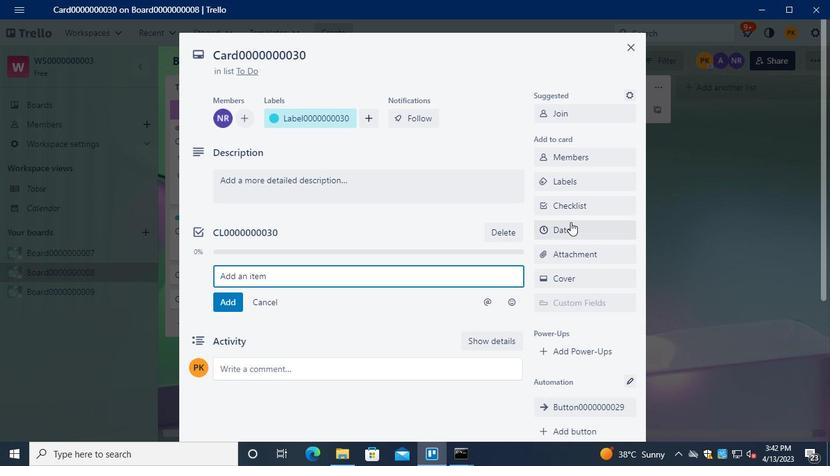 
Action: Mouse moved to (545, 280)
Screenshot: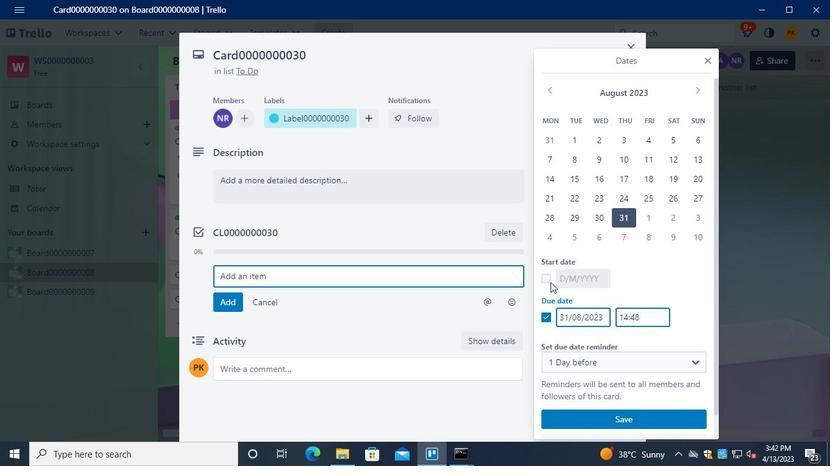 
Action: Mouse pressed left at (545, 280)
Screenshot: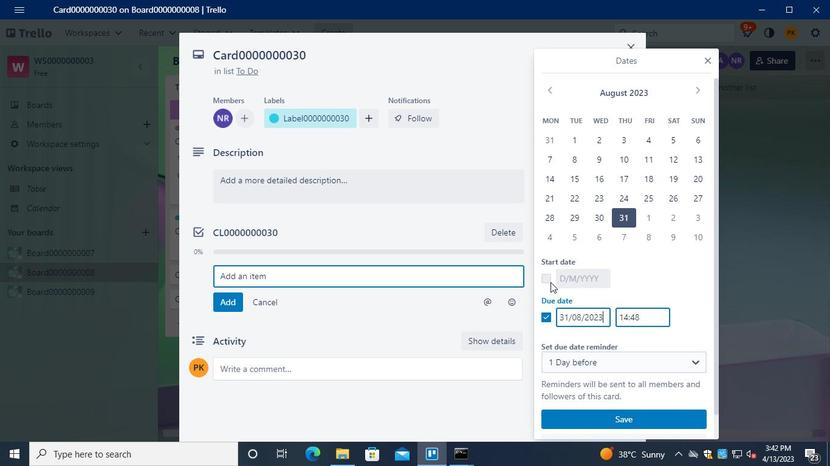 
Action: Mouse moved to (696, 91)
Screenshot: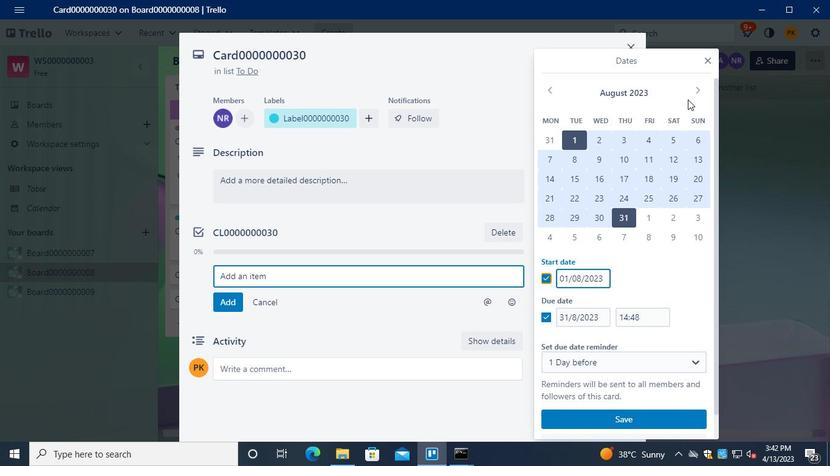 
Action: Mouse pressed left at (696, 91)
Screenshot: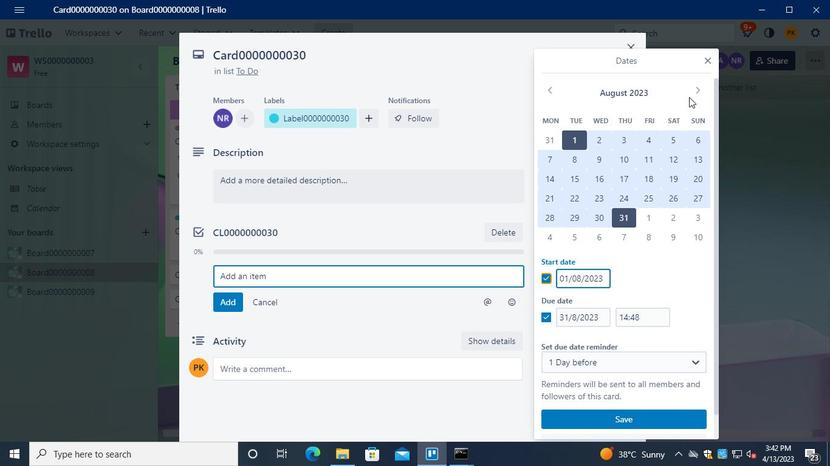 
Action: Mouse moved to (657, 141)
Screenshot: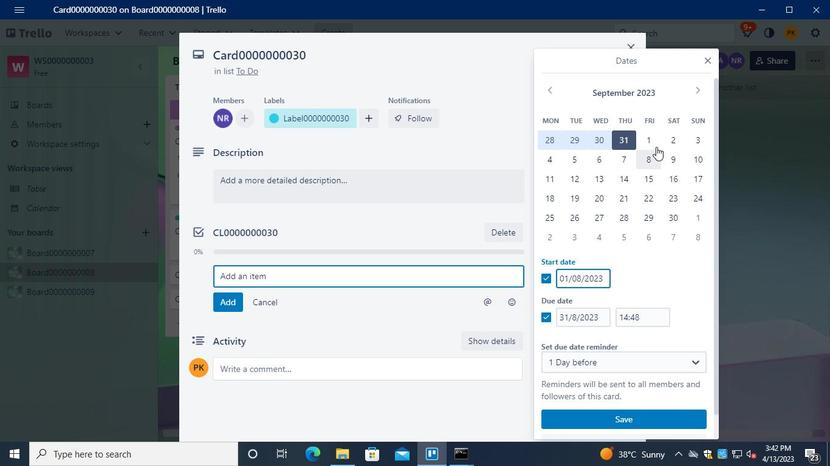 
Action: Mouse pressed left at (657, 141)
Screenshot: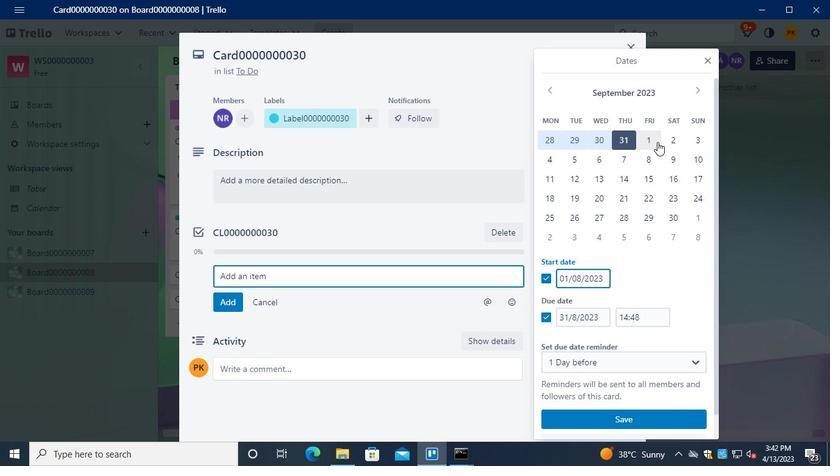 
Action: Mouse moved to (676, 214)
Screenshot: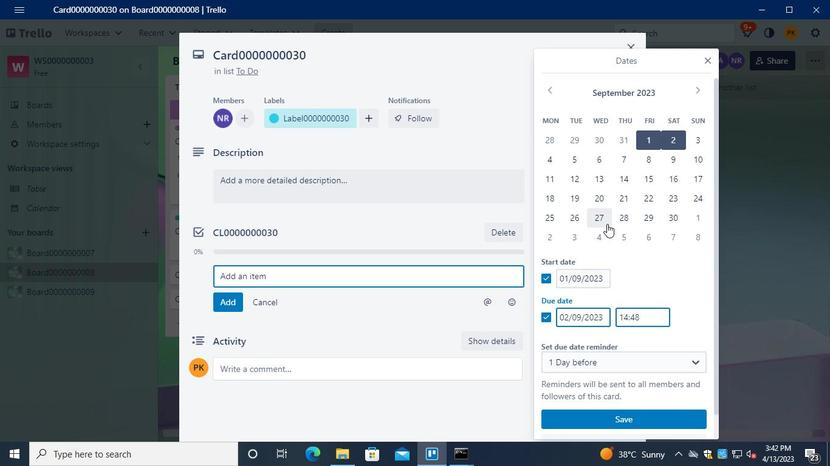 
Action: Mouse pressed left at (676, 214)
Screenshot: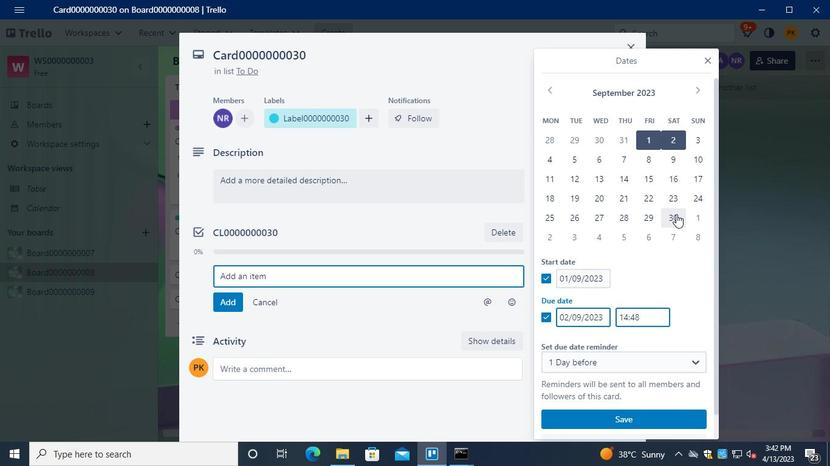 
Action: Mouse moved to (592, 416)
Screenshot: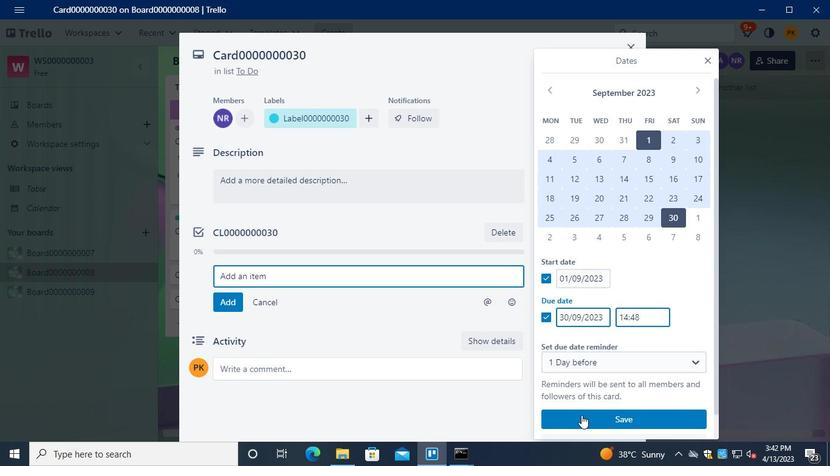 
Action: Mouse pressed left at (592, 416)
Screenshot: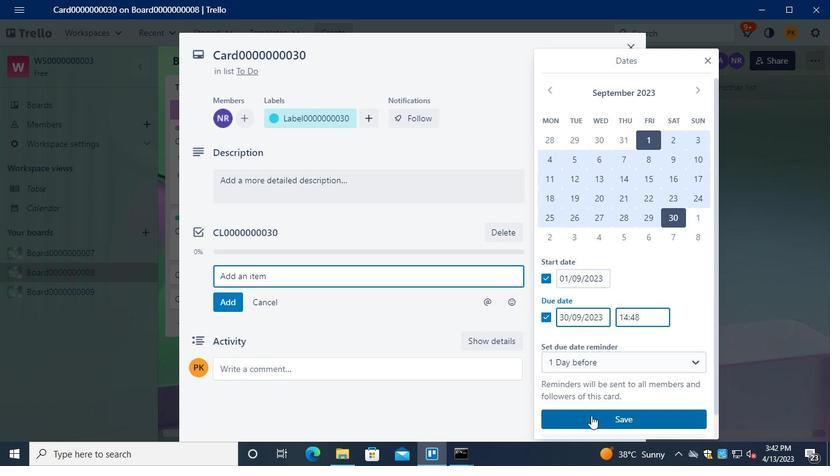 
Action: Mouse moved to (379, 261)
Screenshot: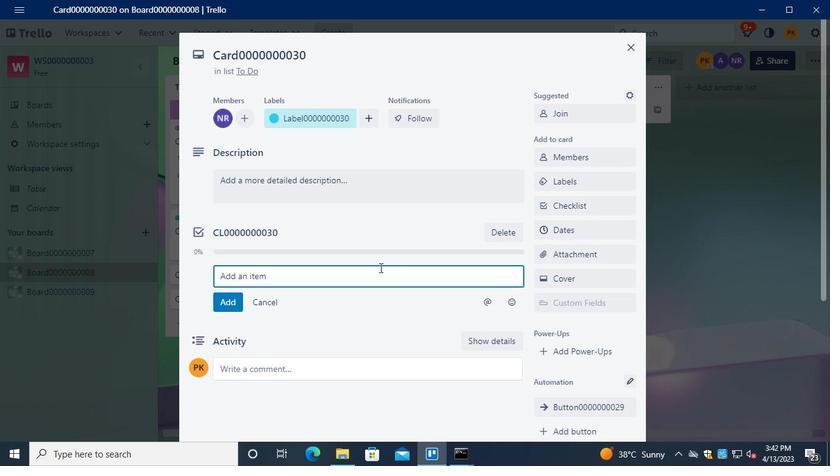 
Action: Keyboard Key.alt_l
Screenshot: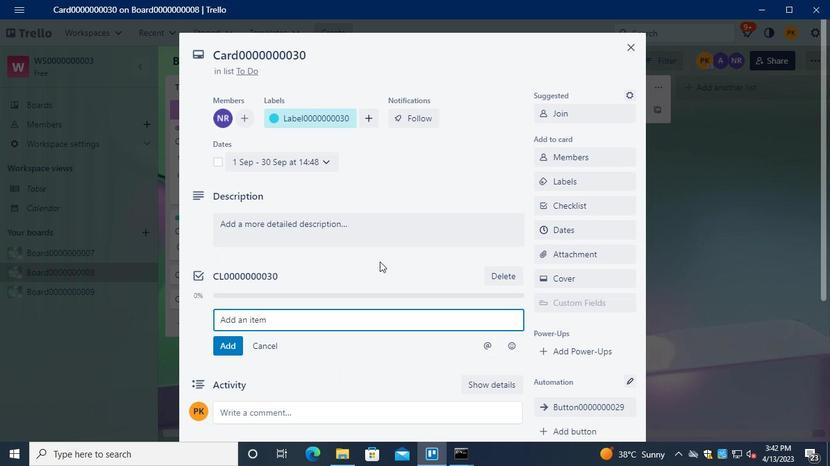 
Action: Keyboard Key.tab
Screenshot: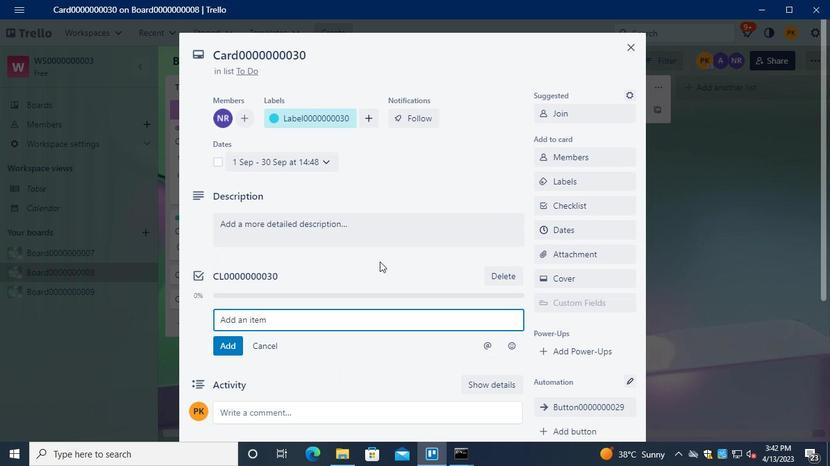
Action: Mouse moved to (662, 92)
Screenshot: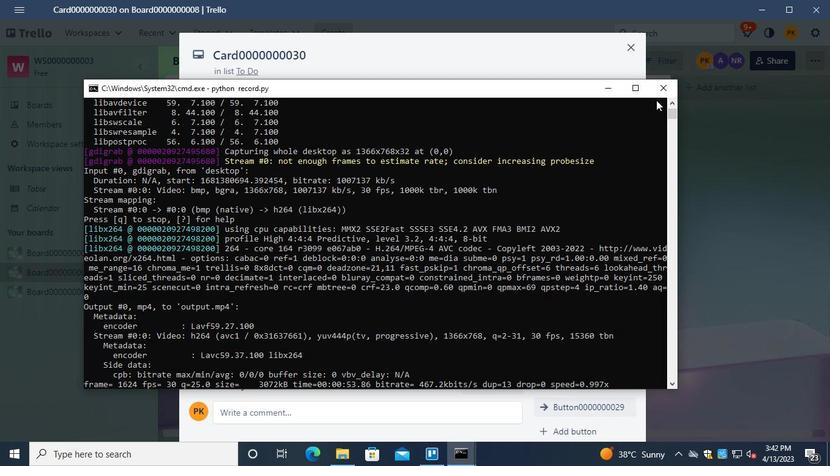 
Action: Mouse pressed left at (662, 92)
Screenshot: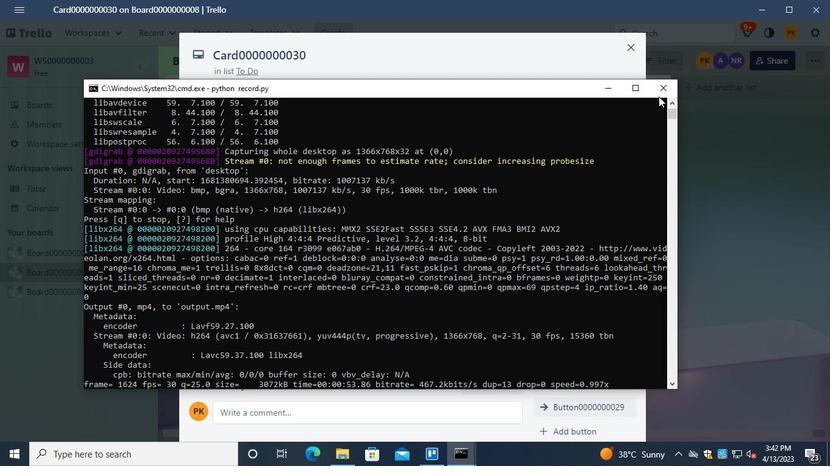 
